 Task: Look for space in Vevey, Switzerland from 9th June, 2023 to 16th June, 2023 for 2 adults in price range Rs.8000 to Rs.16000. Place can be entire place with 2 bedrooms having 2 beds and 1 bathroom. Property type can be house, flat, guest house. Booking option can be shelf check-in. Required host language is English.
Action: Mouse moved to (478, 100)
Screenshot: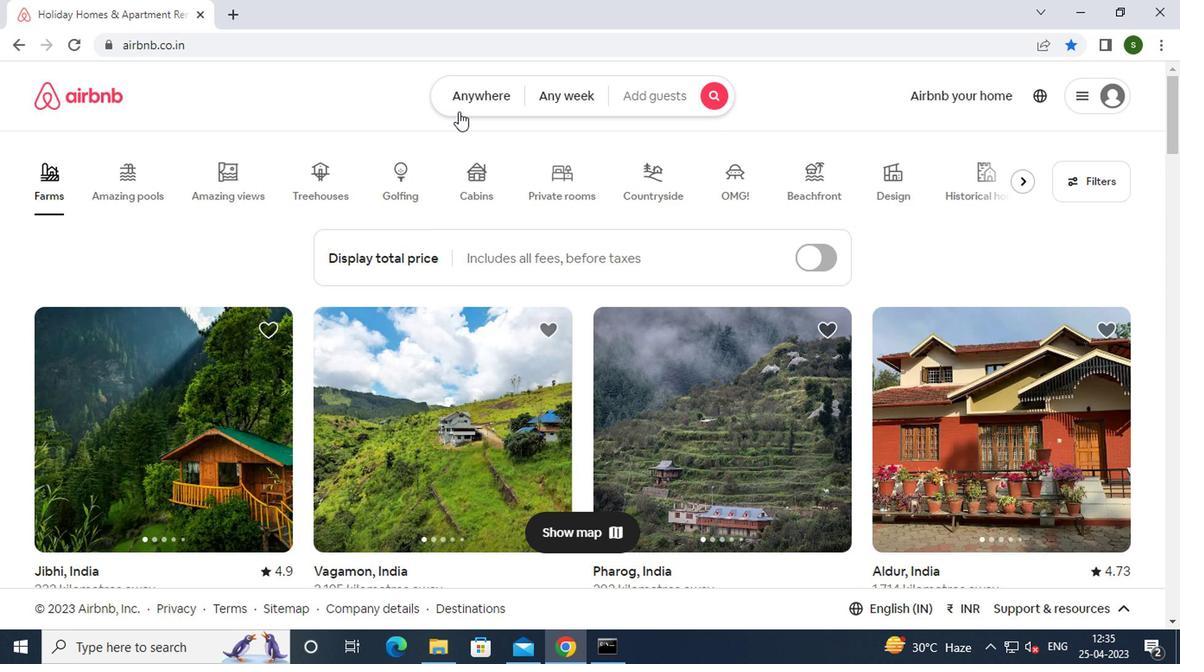 
Action: Mouse pressed left at (478, 100)
Screenshot: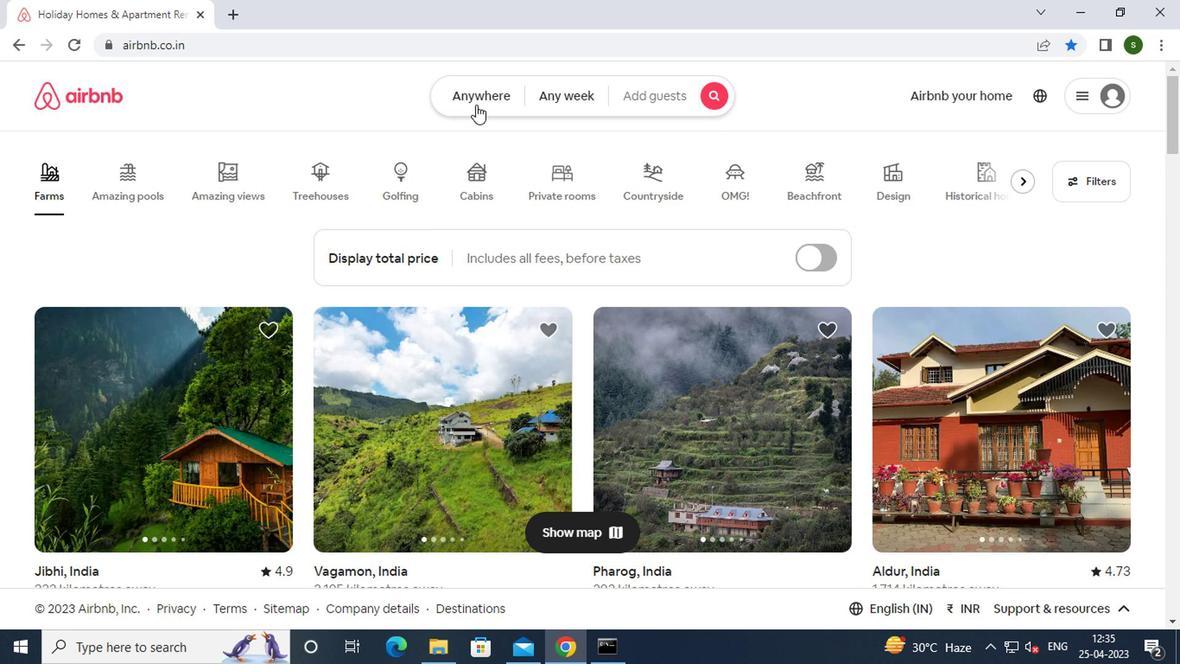 
Action: Mouse moved to (394, 161)
Screenshot: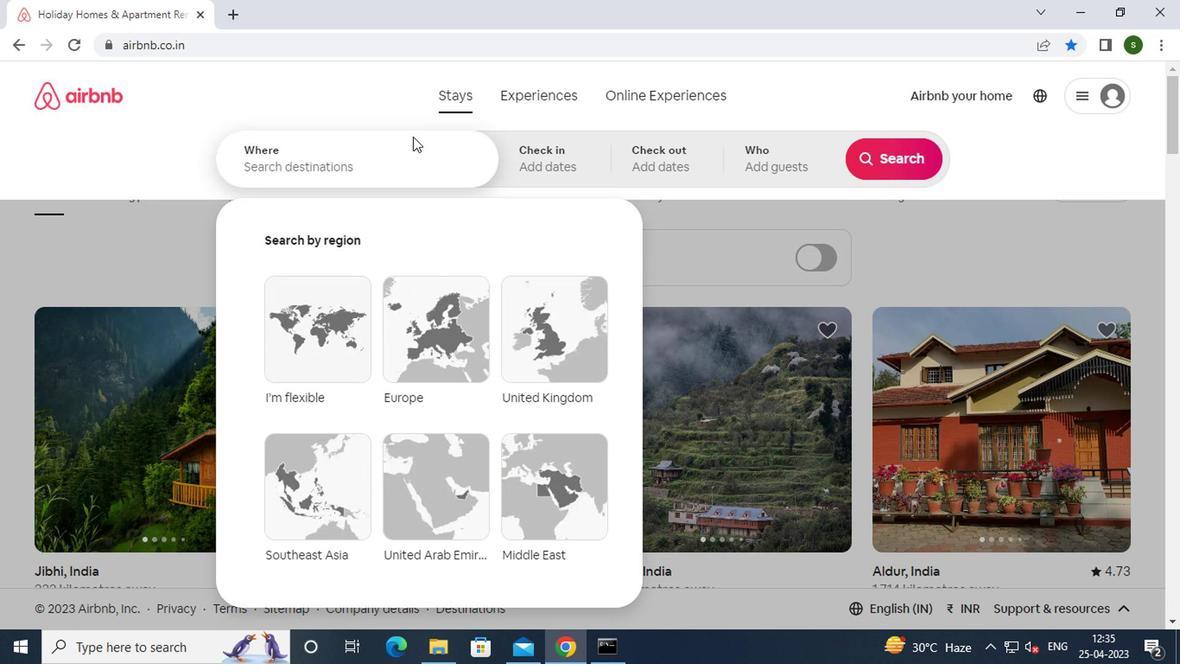 
Action: Mouse pressed left at (394, 161)
Screenshot: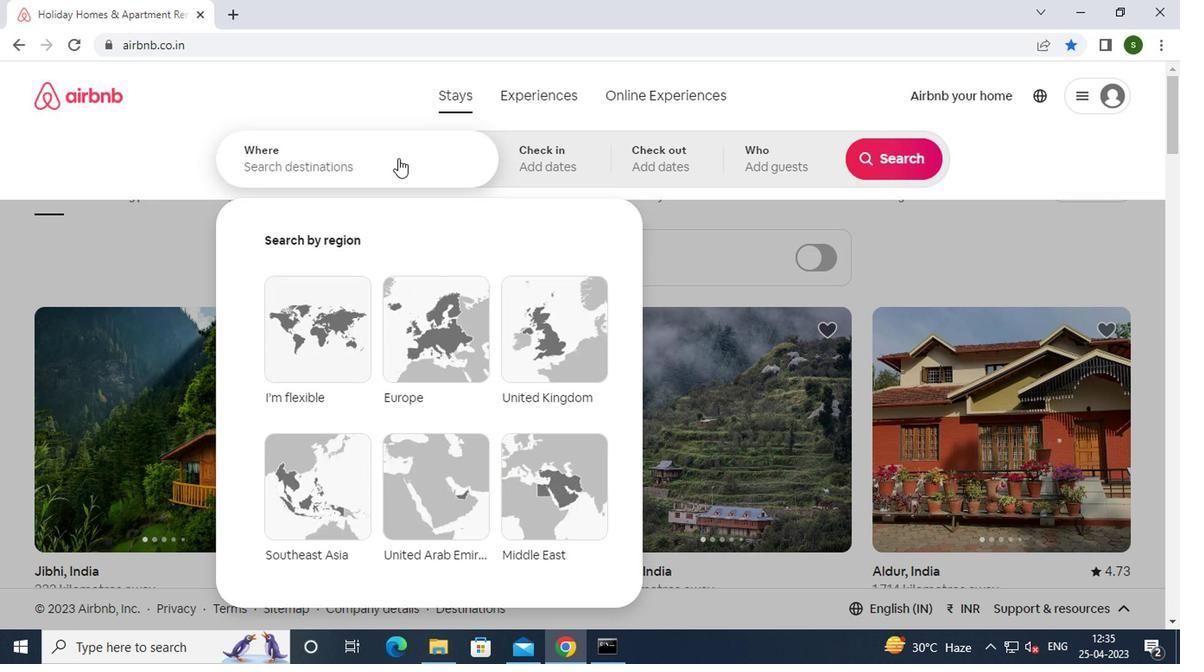 
Action: Key pressed v<Key.caps_lock>evey
Screenshot: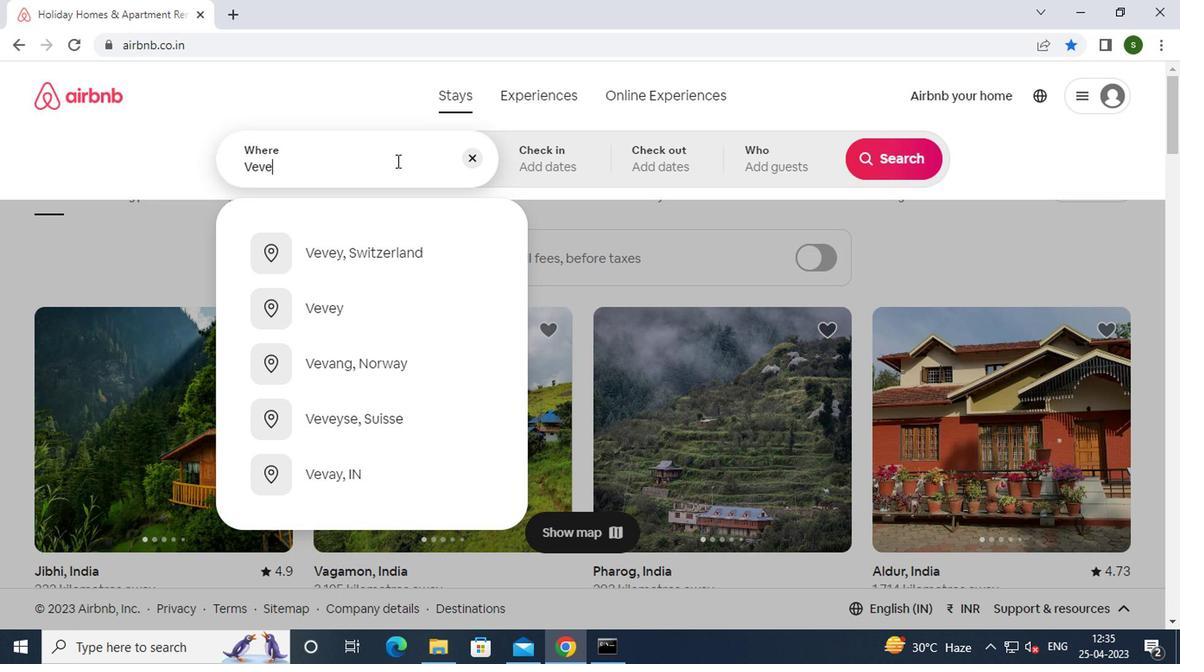 
Action: Mouse moved to (415, 251)
Screenshot: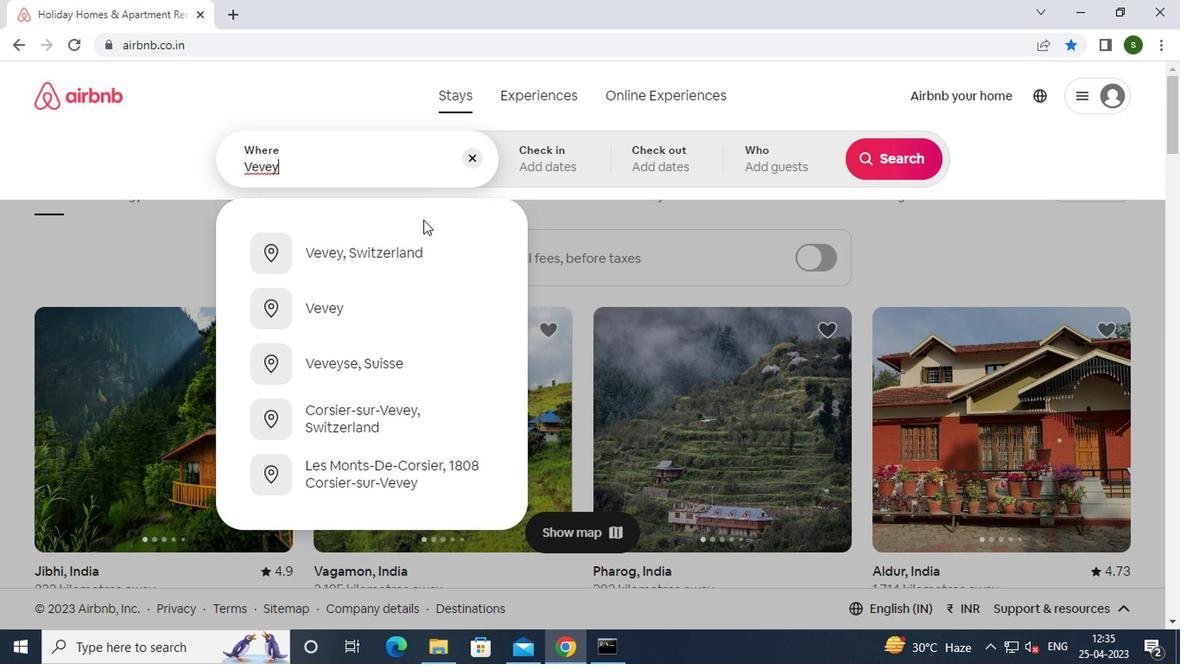 
Action: Mouse pressed left at (415, 251)
Screenshot: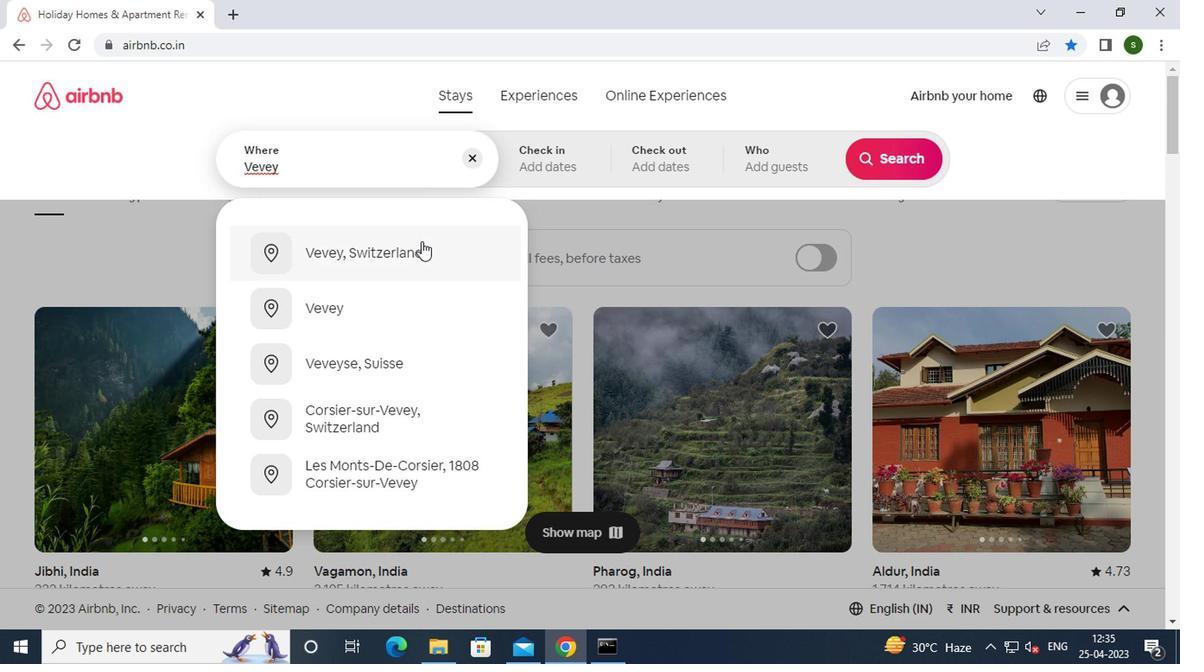 
Action: Mouse moved to (878, 302)
Screenshot: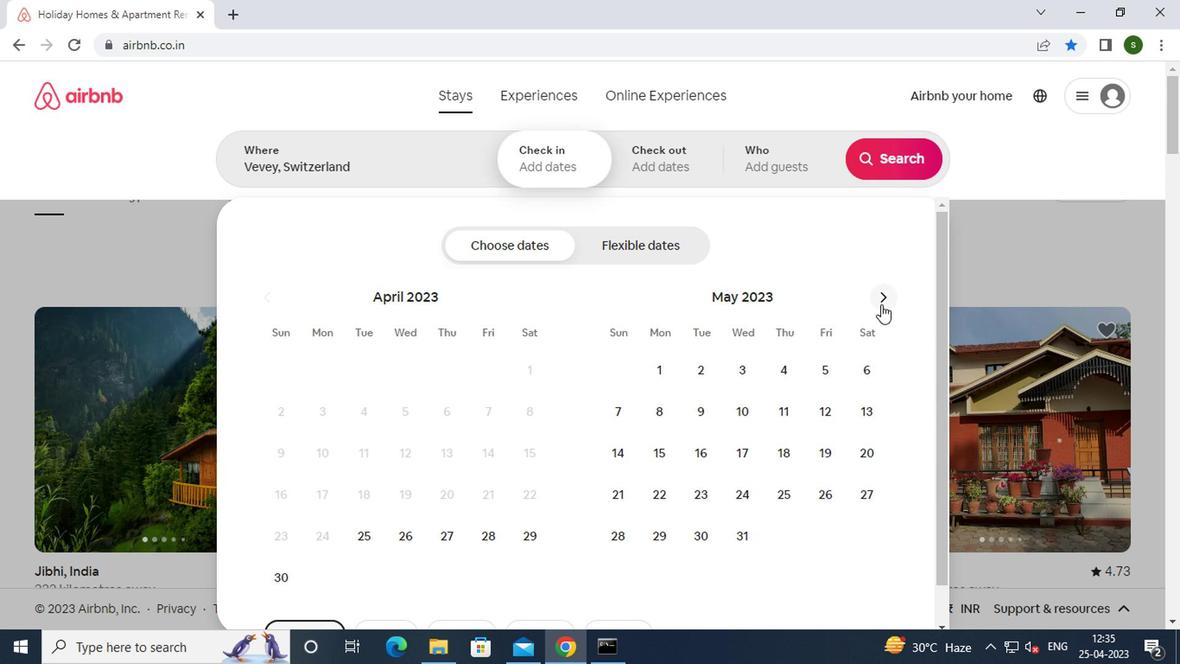 
Action: Mouse pressed left at (878, 302)
Screenshot: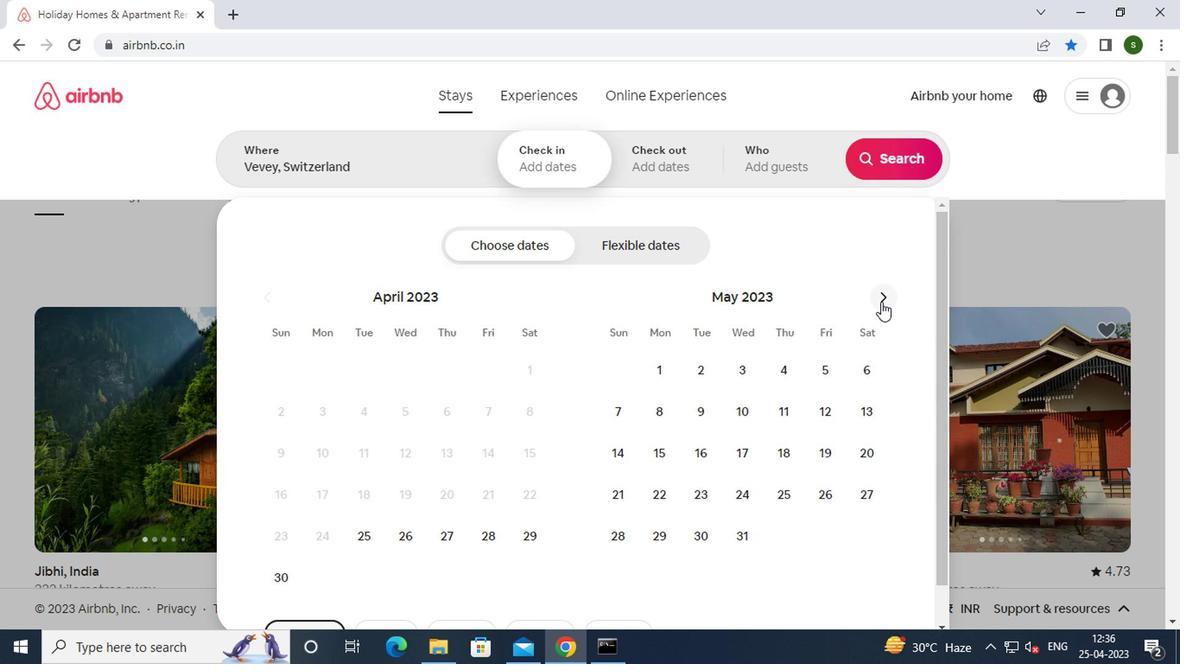 
Action: Mouse moved to (820, 424)
Screenshot: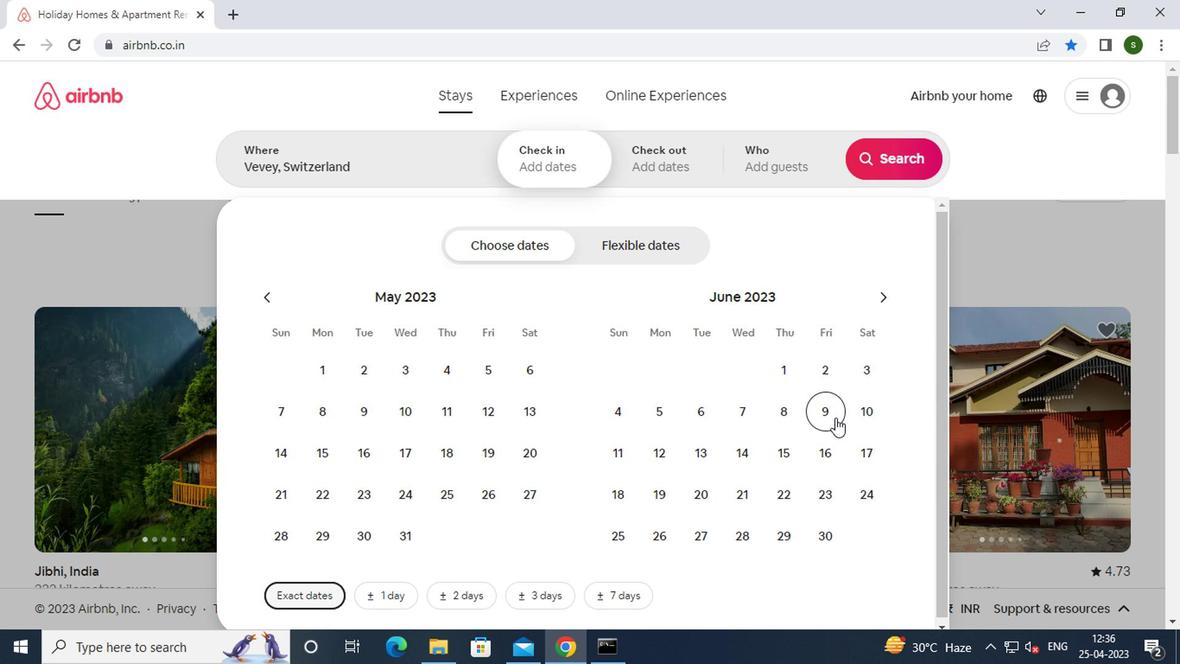 
Action: Mouse pressed left at (820, 424)
Screenshot: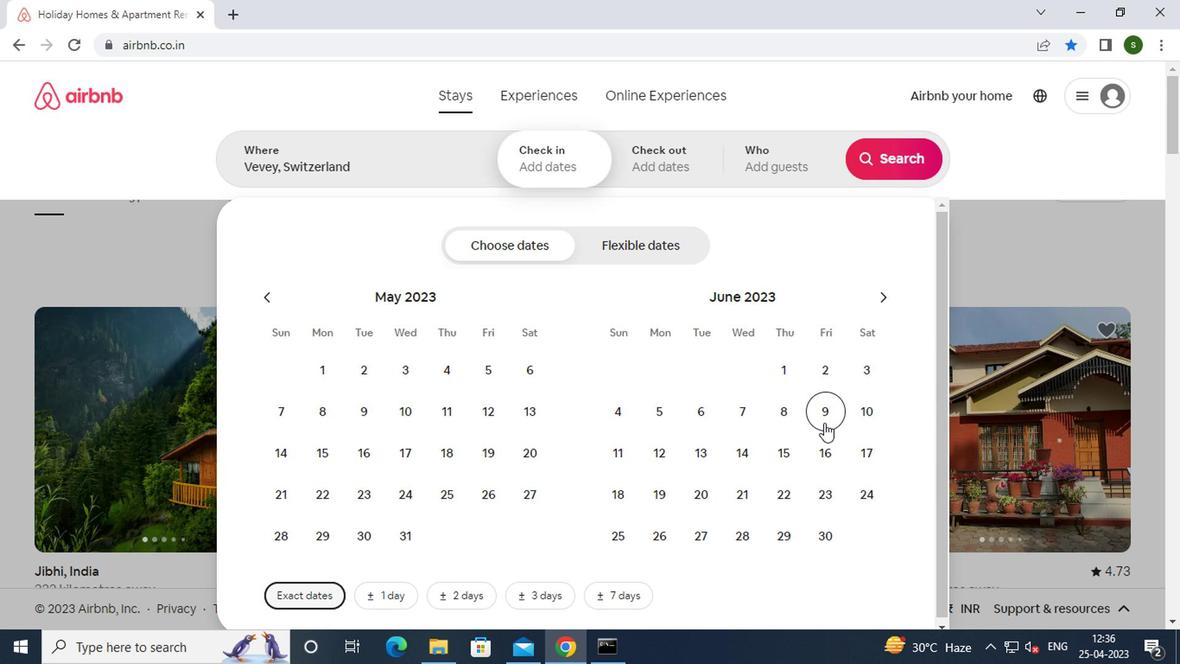 
Action: Mouse moved to (820, 442)
Screenshot: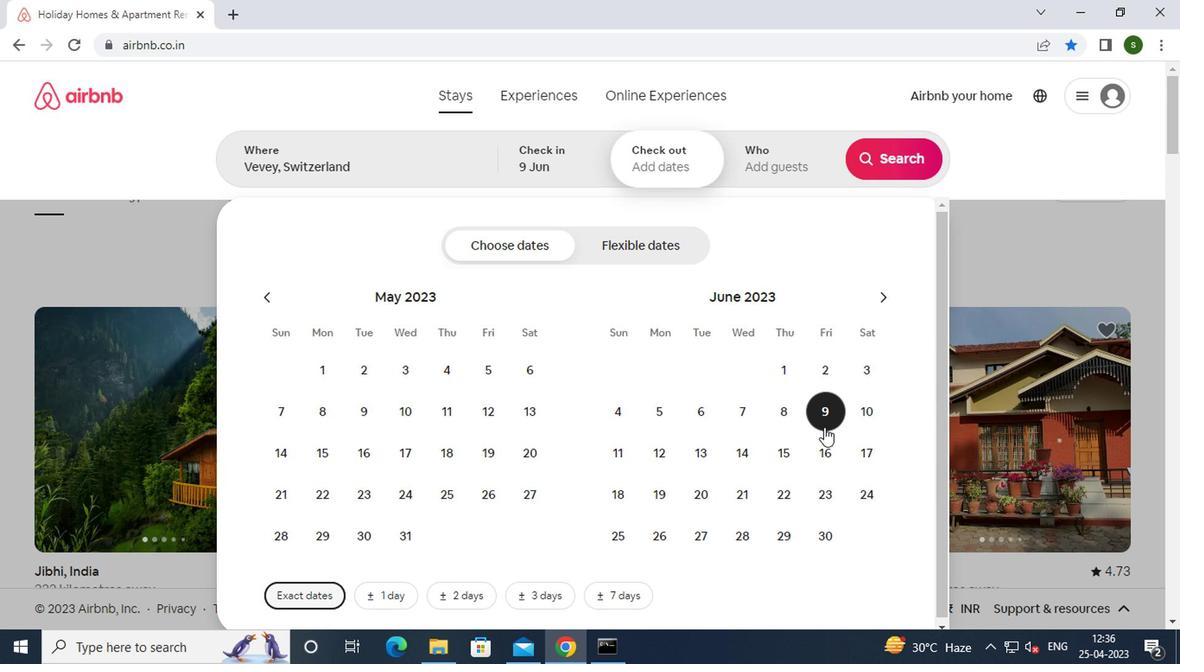 
Action: Mouse pressed left at (820, 442)
Screenshot: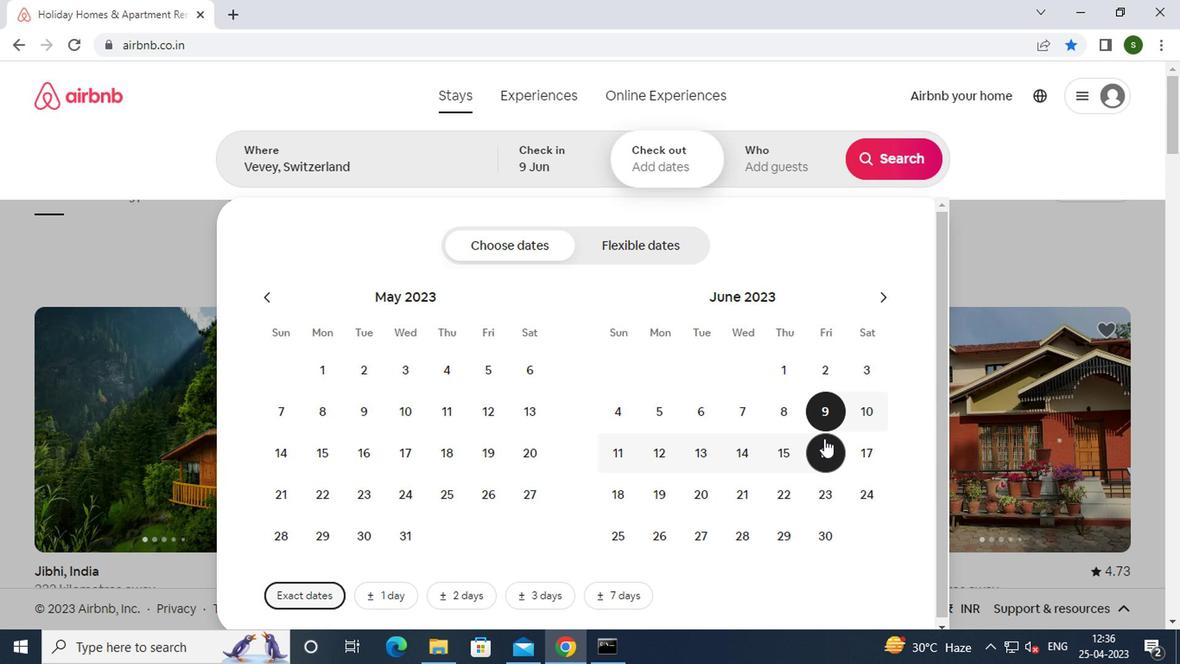 
Action: Mouse moved to (764, 146)
Screenshot: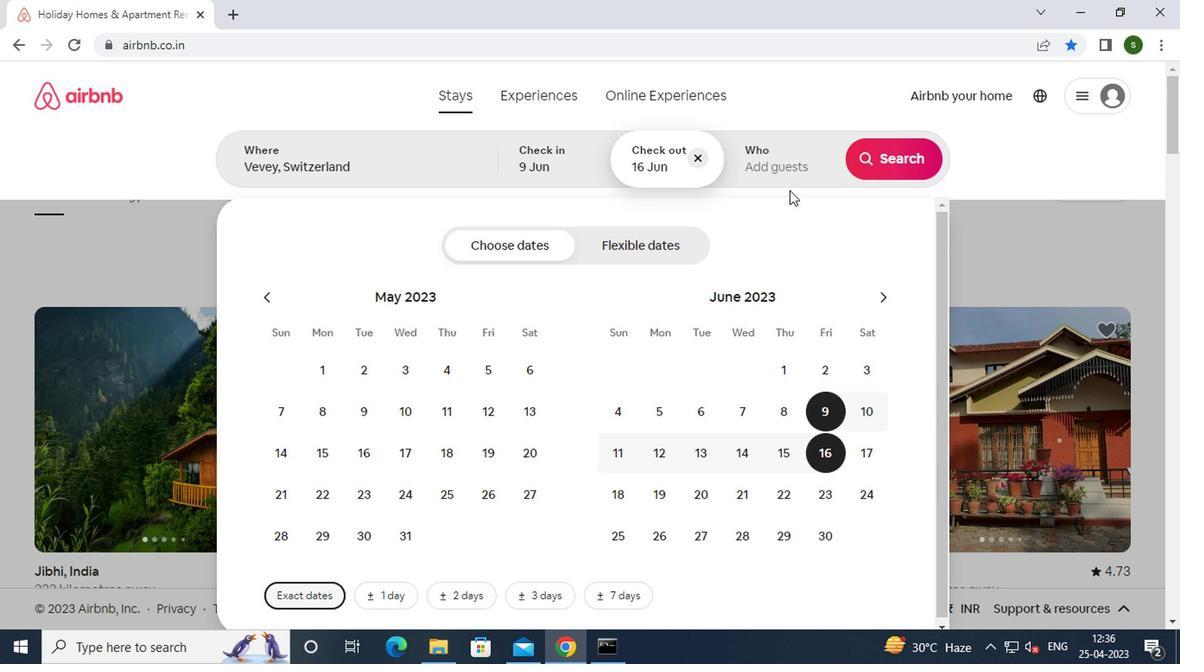 
Action: Mouse pressed left at (764, 146)
Screenshot: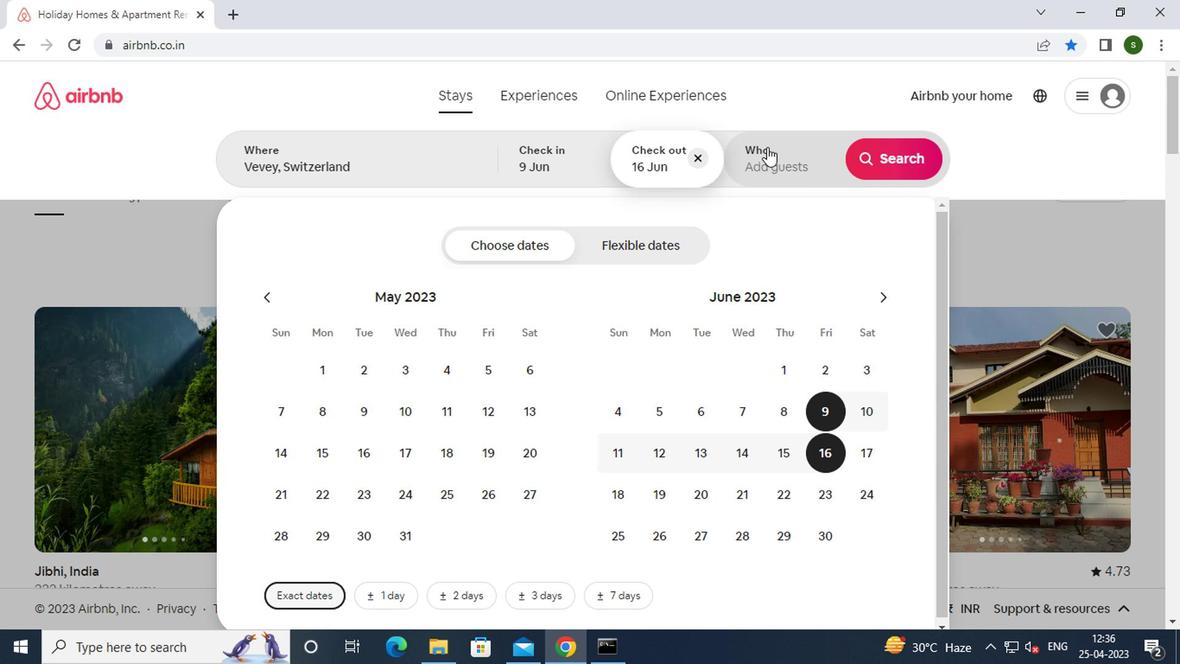 
Action: Mouse moved to (890, 254)
Screenshot: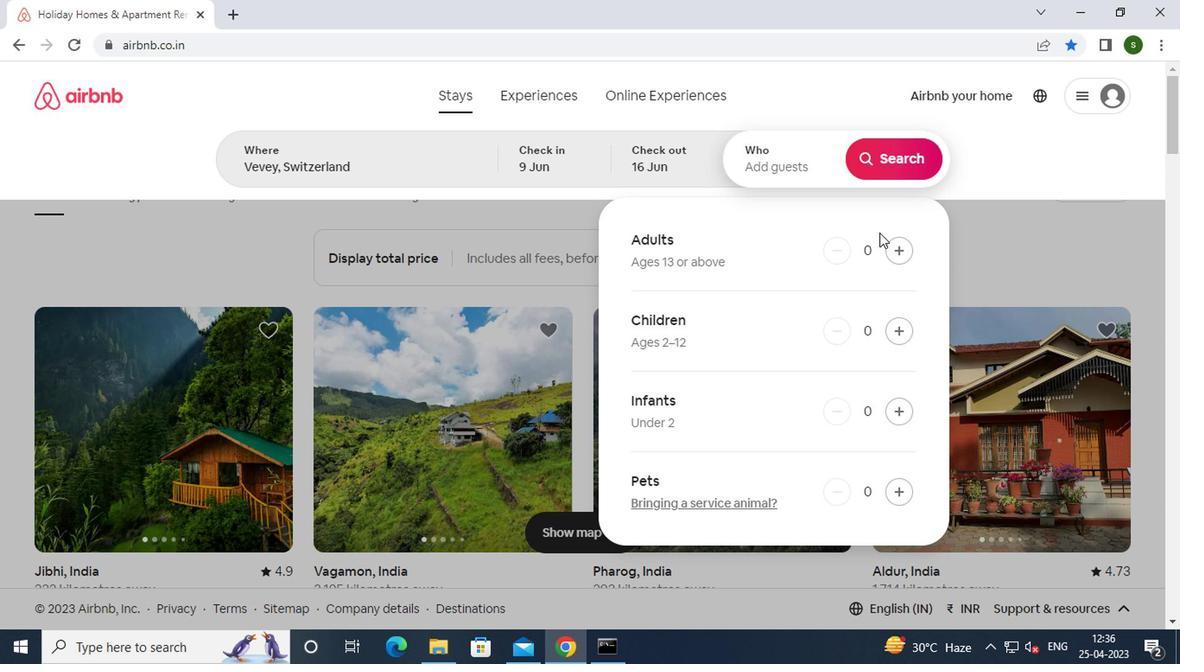 
Action: Mouse pressed left at (890, 254)
Screenshot: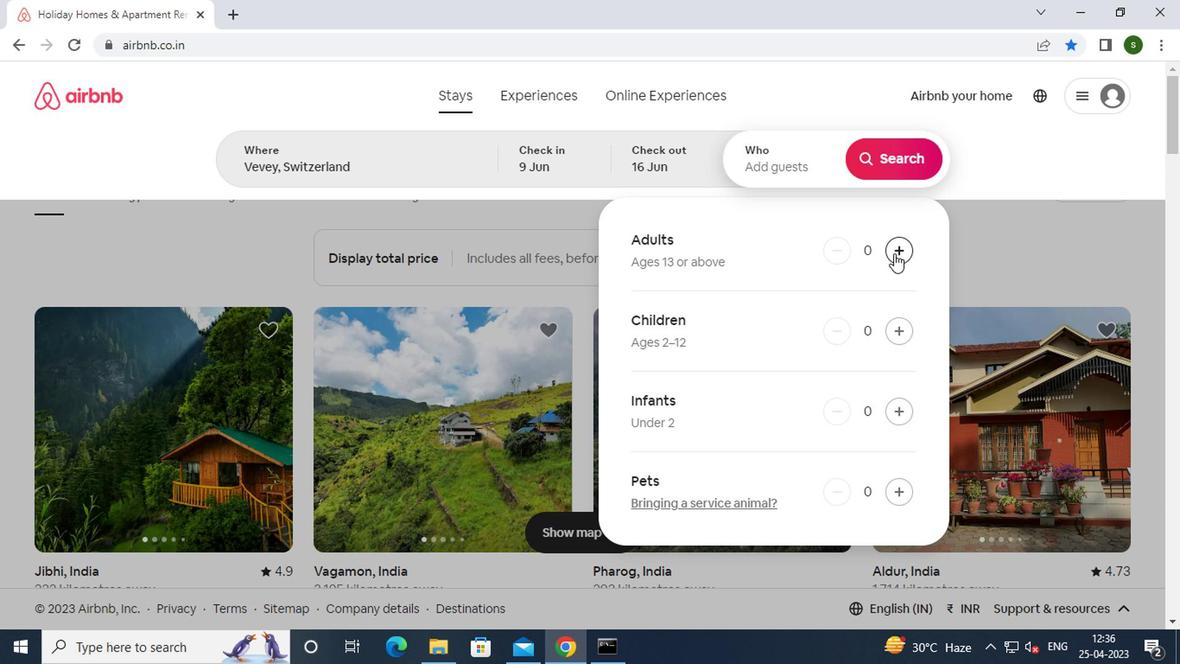 
Action: Mouse pressed left at (890, 254)
Screenshot: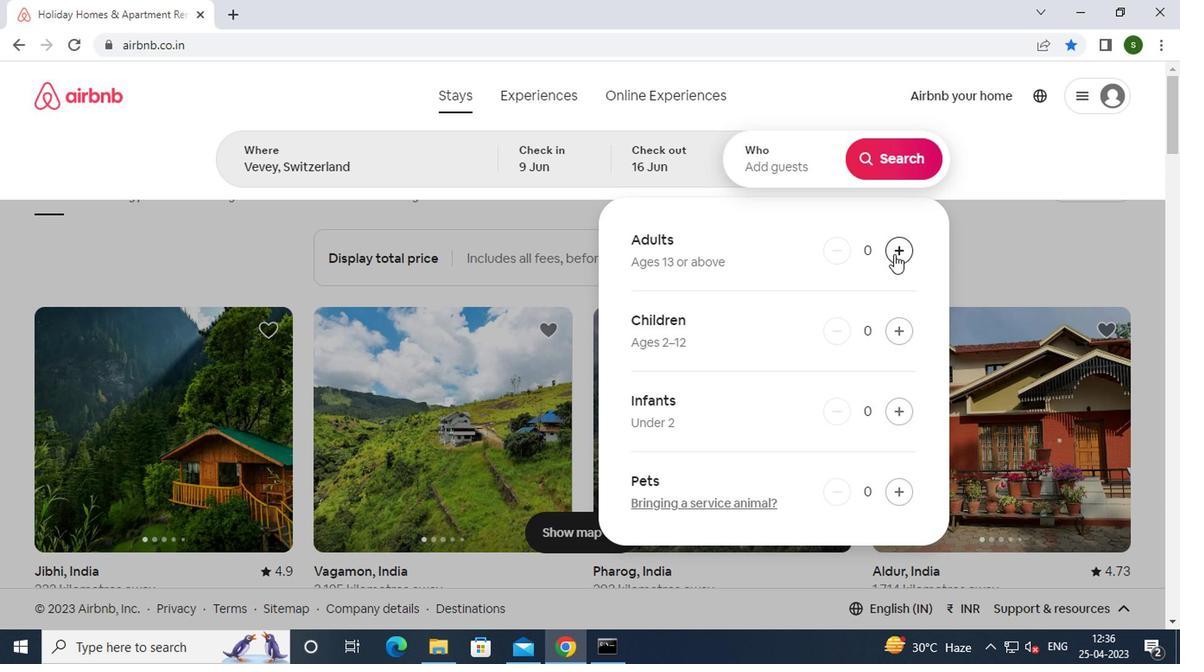 
Action: Mouse moved to (889, 156)
Screenshot: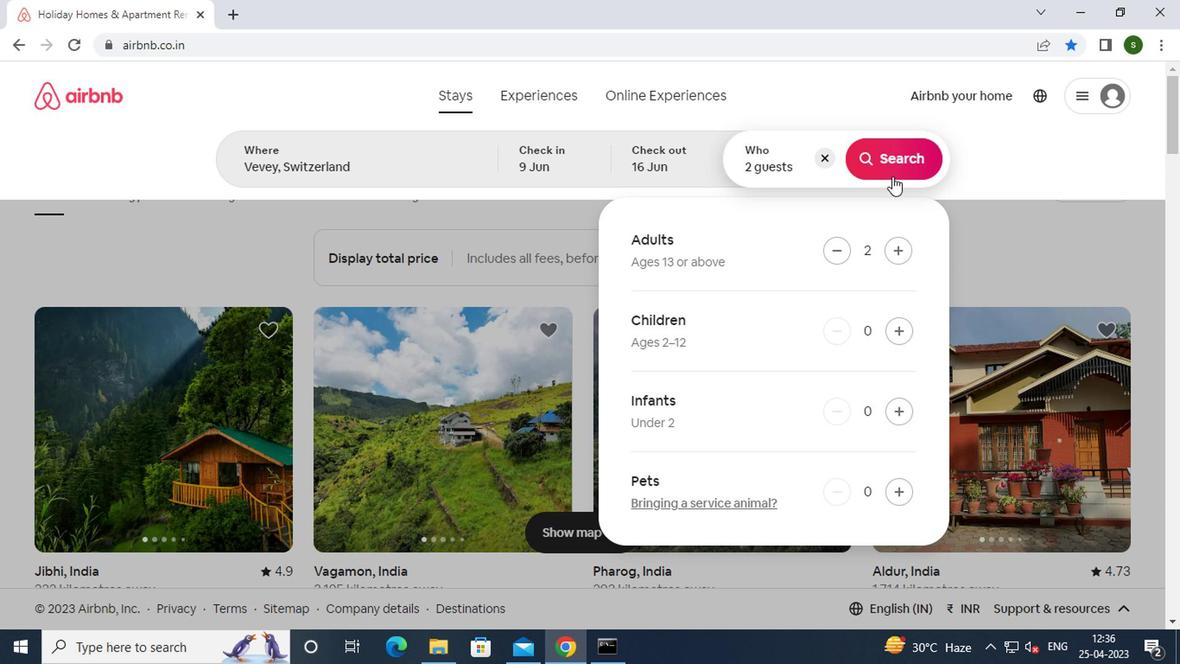 
Action: Mouse pressed left at (889, 156)
Screenshot: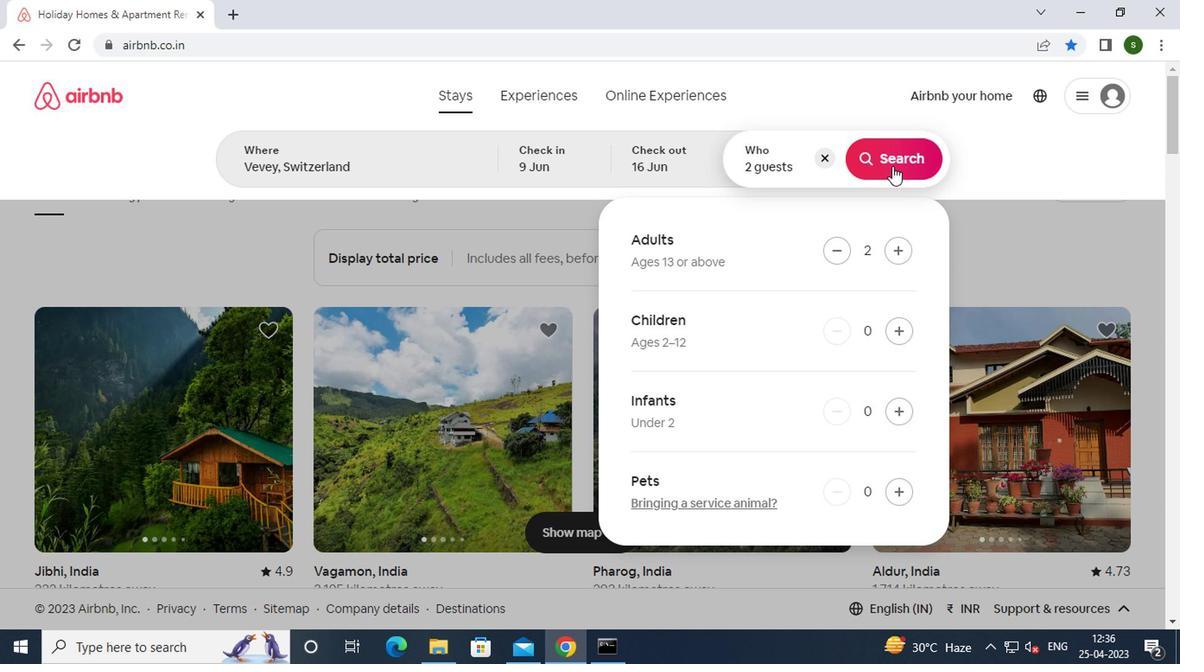 
Action: Mouse moved to (1068, 159)
Screenshot: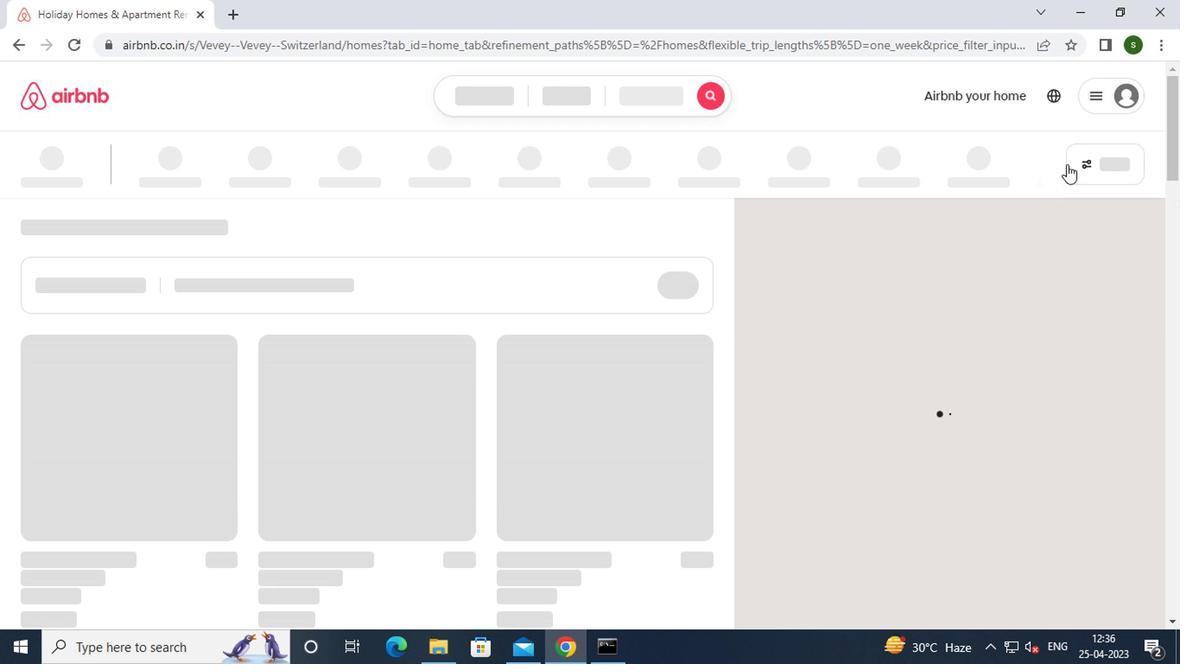 
Action: Mouse pressed left at (1068, 159)
Screenshot: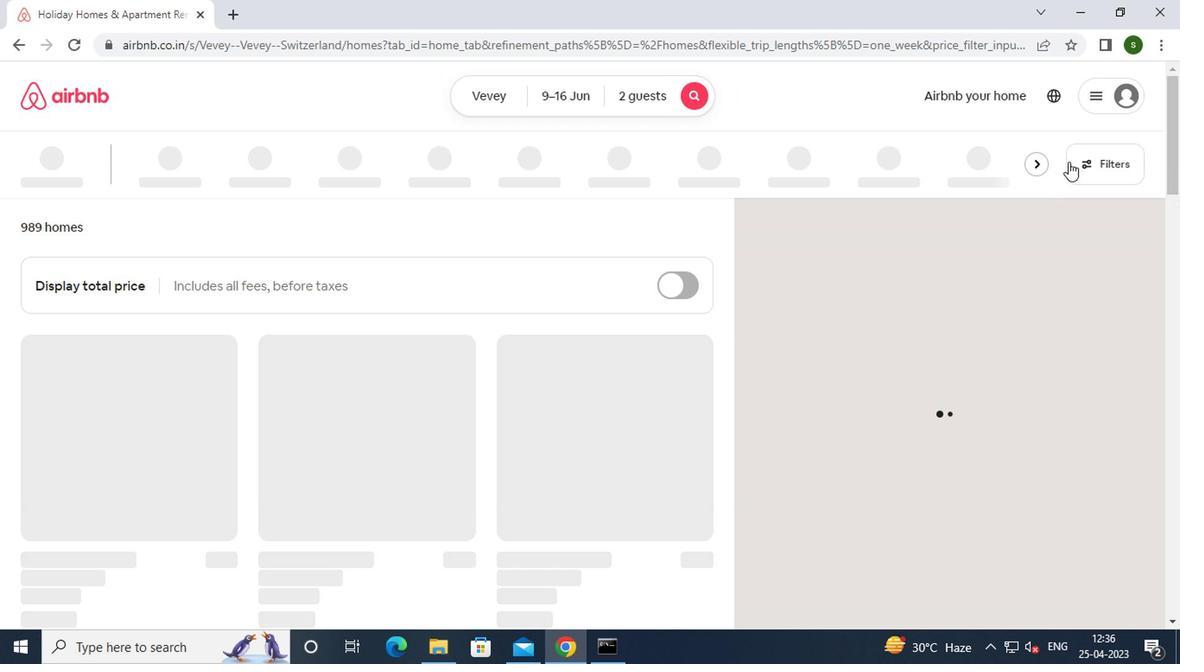 
Action: Mouse moved to (400, 453)
Screenshot: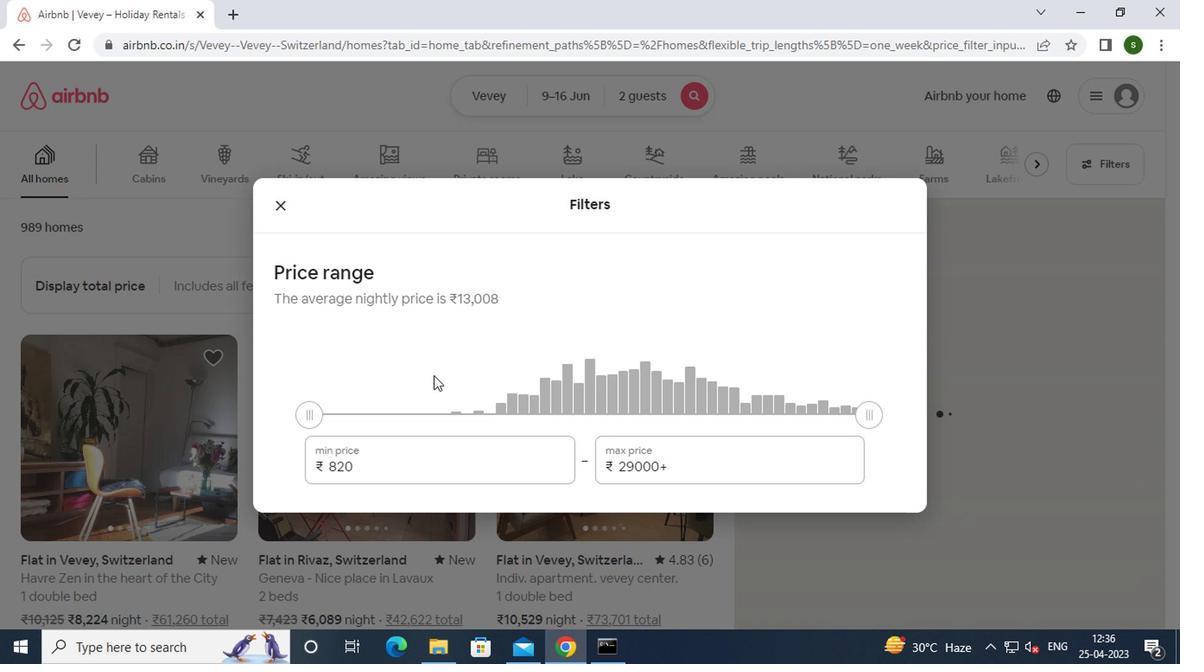 
Action: Mouse pressed left at (400, 453)
Screenshot: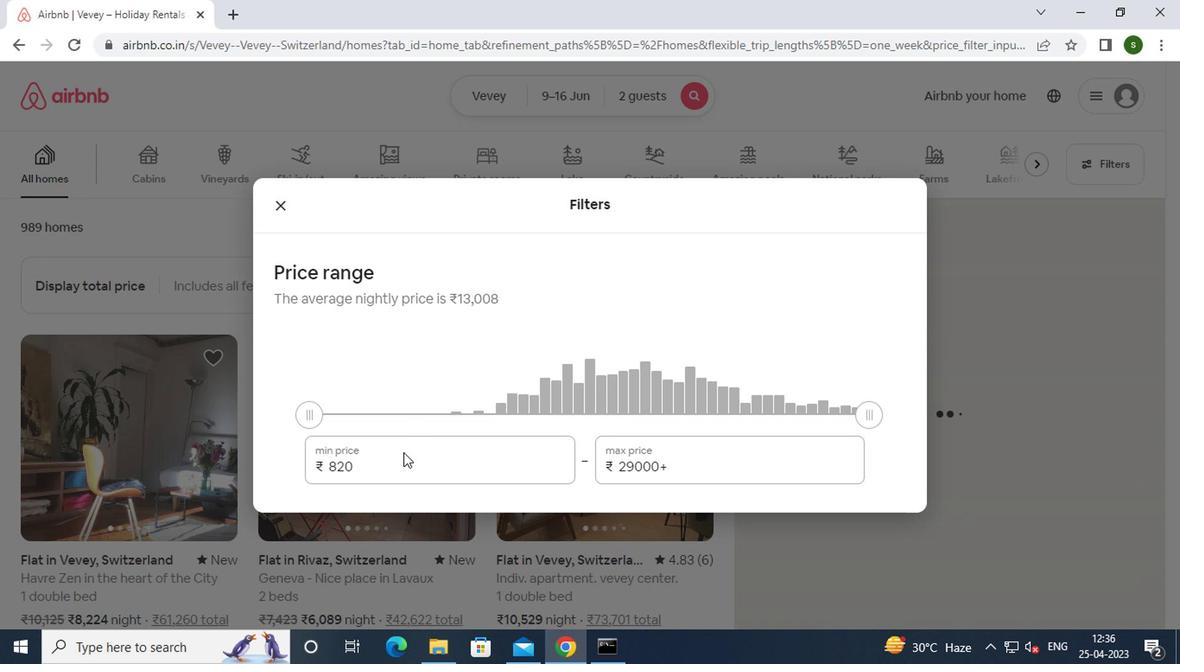 
Action: Mouse moved to (400, 390)
Screenshot: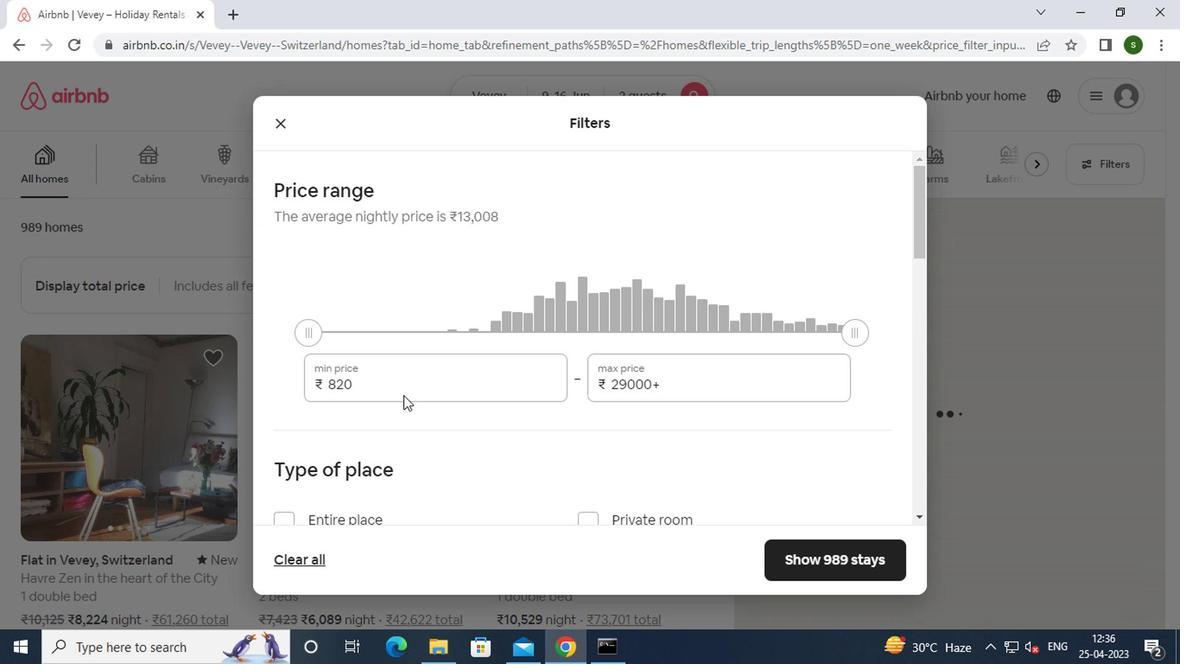 
Action: Mouse pressed left at (400, 390)
Screenshot: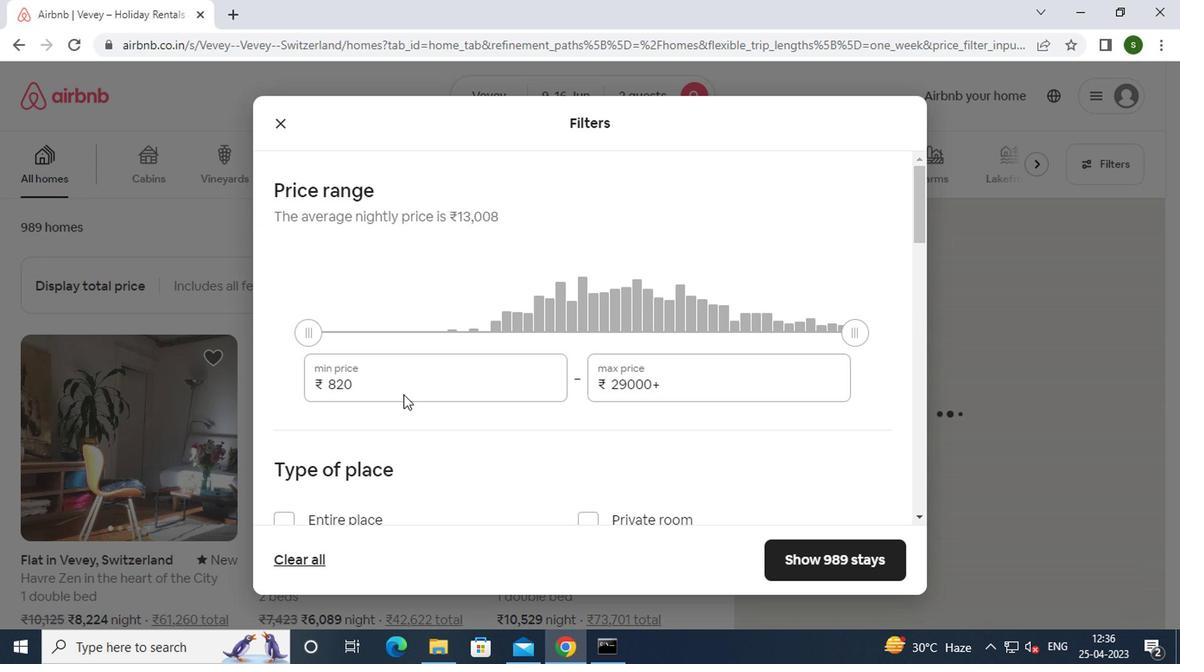 
Action: Key pressed <Key.backspace><Key.backspace><Key.backspace><Key.backspace><Key.backspace>8000
Screenshot: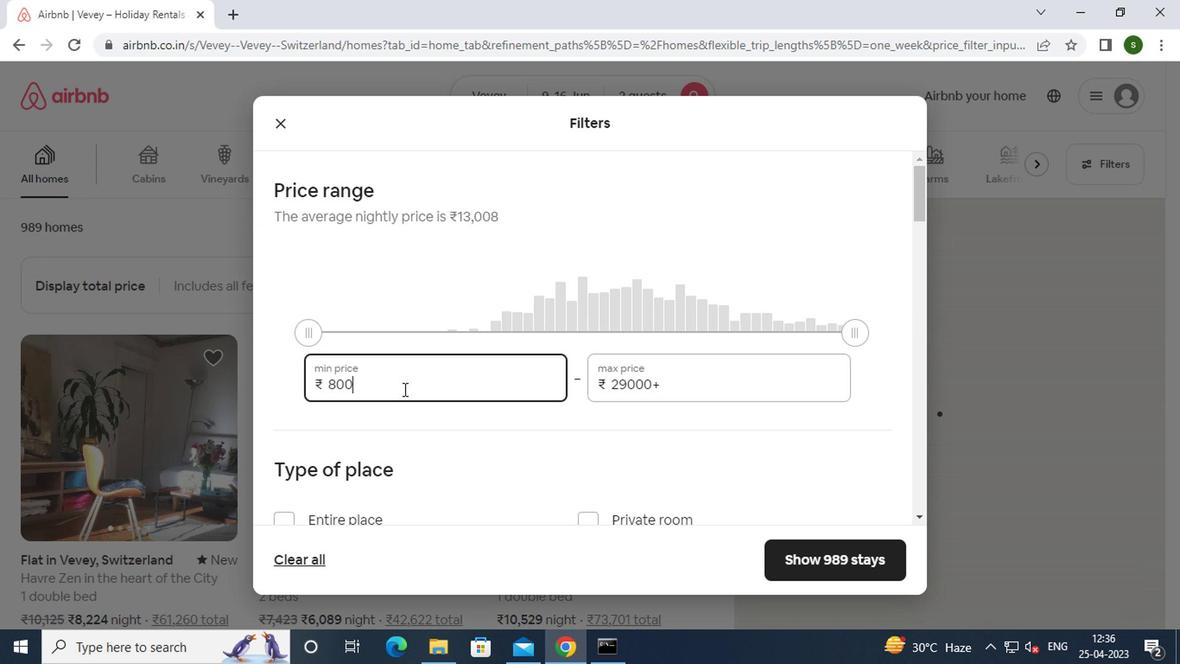 
Action: Mouse moved to (674, 390)
Screenshot: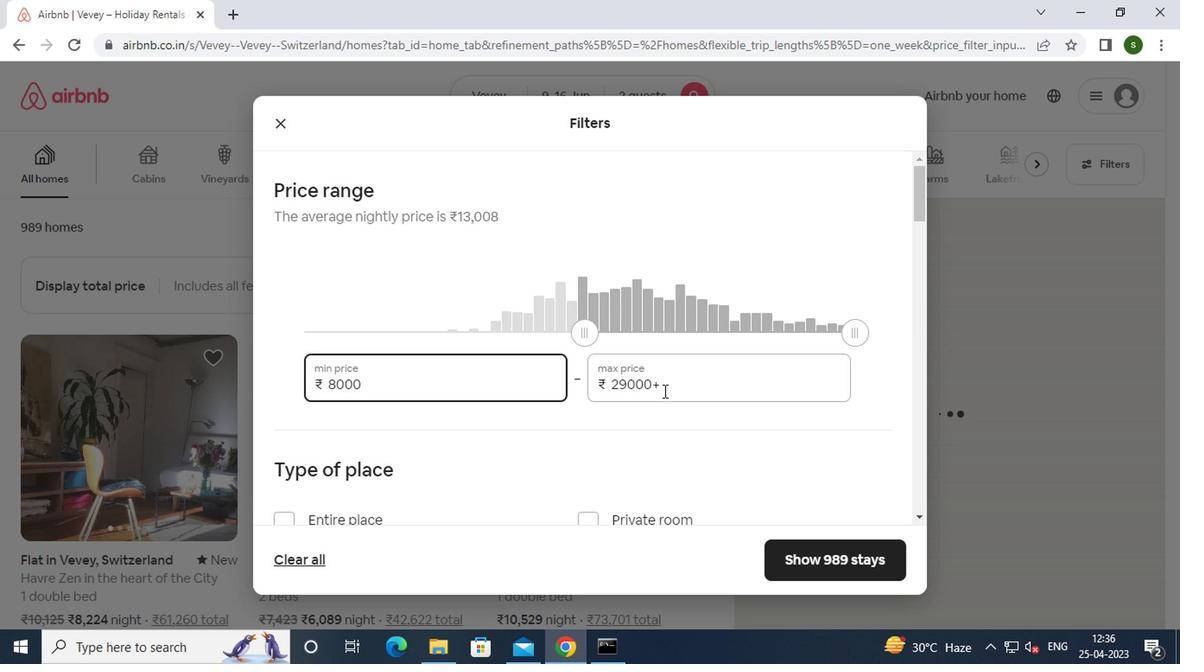 
Action: Mouse pressed left at (674, 390)
Screenshot: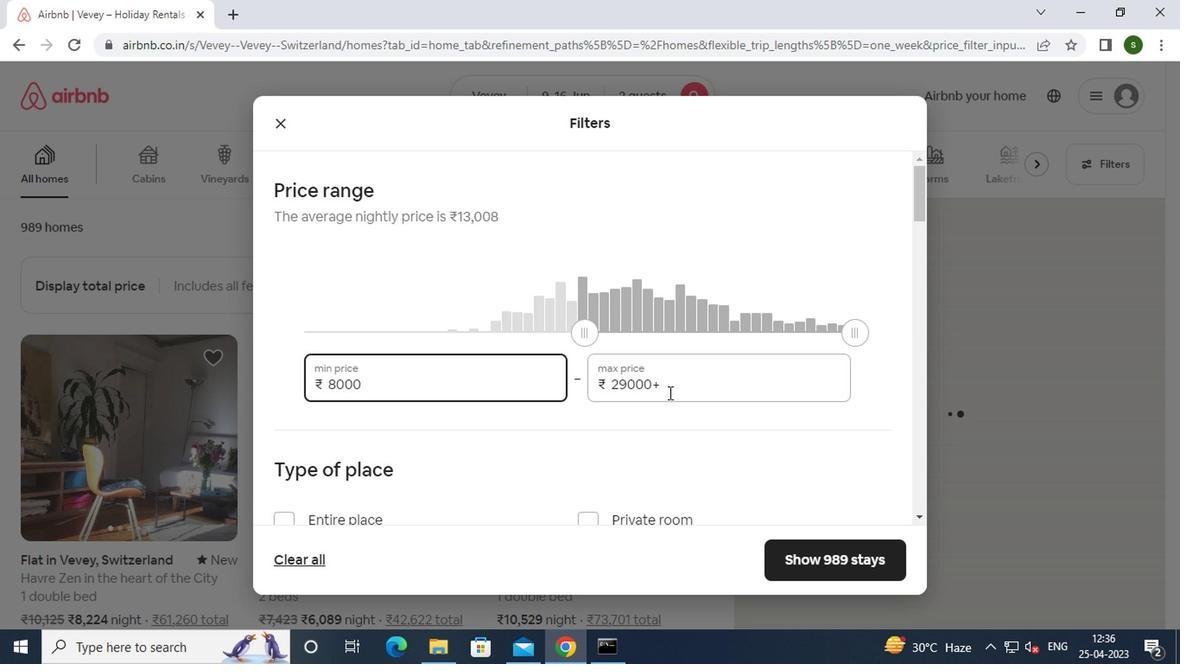 
Action: Mouse moved to (674, 390)
Screenshot: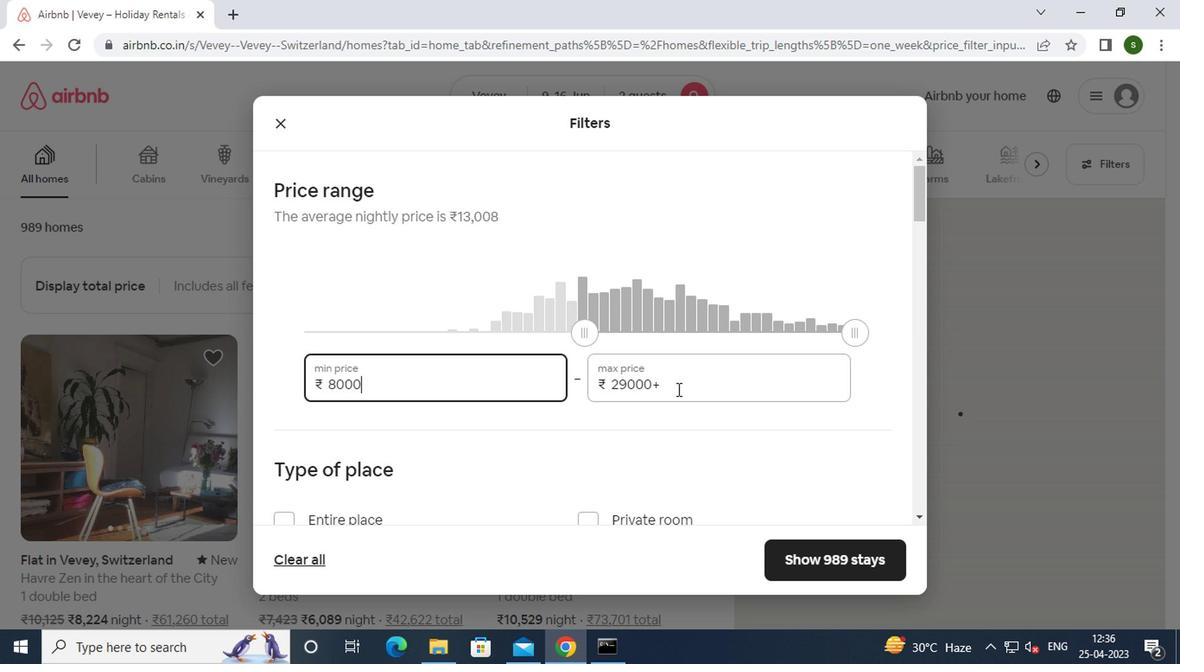 
Action: Key pressed <Key.backspace><Key.backspace><Key.backspace><Key.backspace><Key.backspace><Key.backspace><Key.backspace><Key.backspace><Key.backspace><Key.backspace><Key.backspace><Key.backspace><Key.backspace>16000
Screenshot: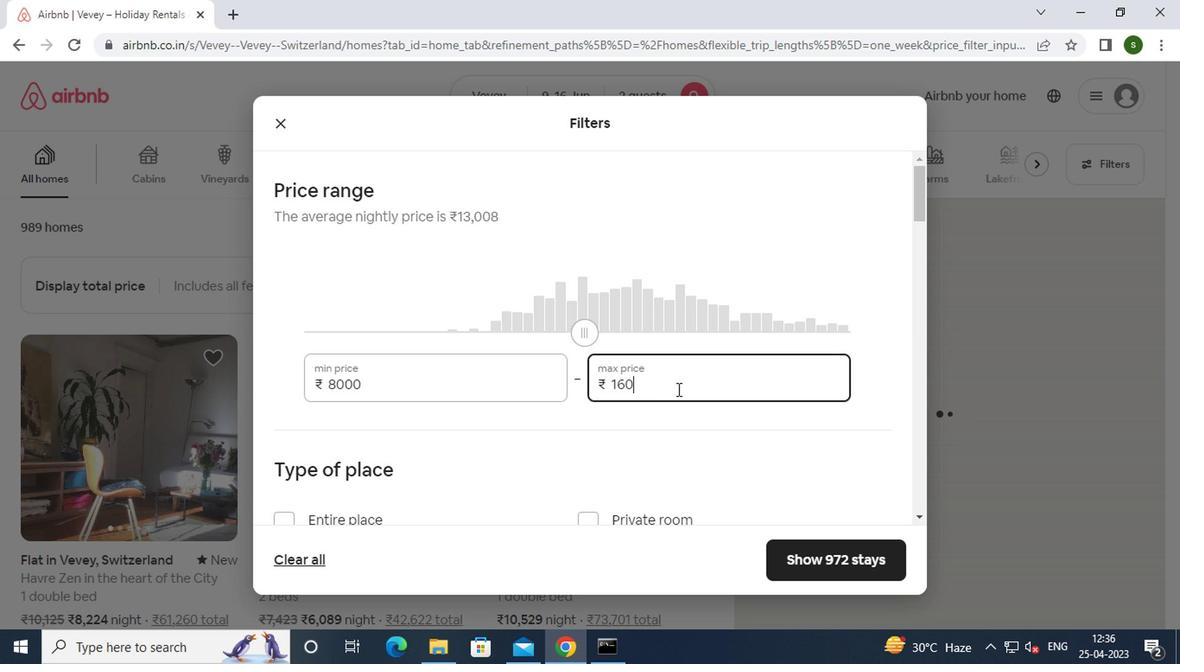 
Action: Mouse moved to (533, 355)
Screenshot: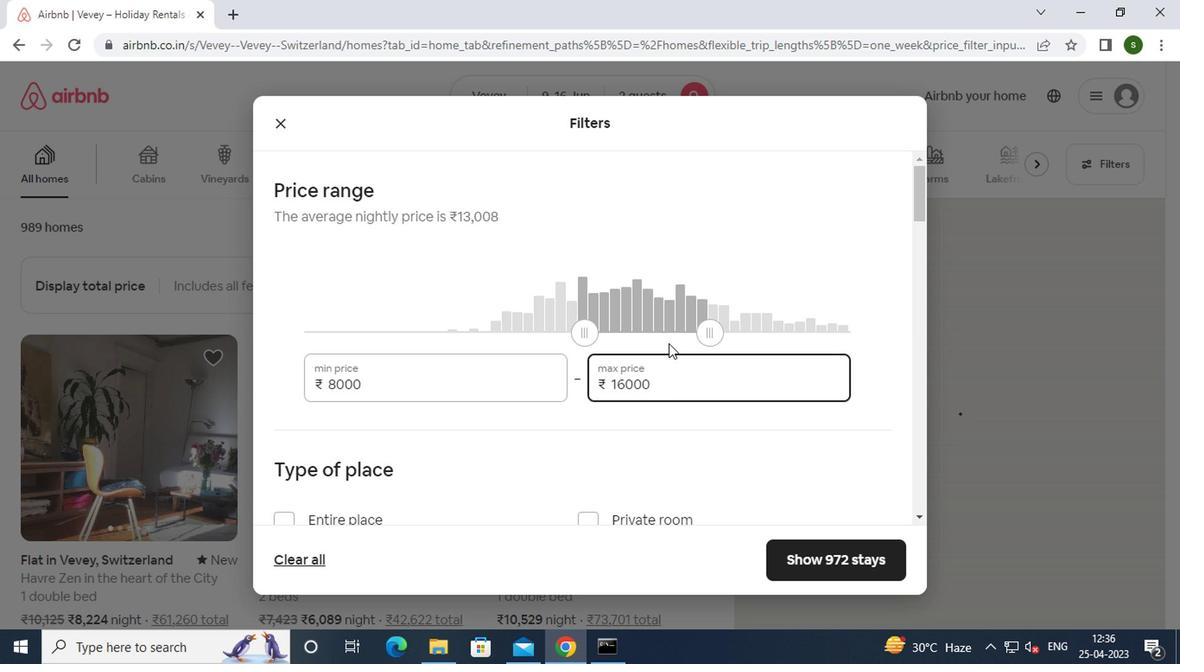 
Action: Mouse scrolled (533, 354) with delta (0, 0)
Screenshot: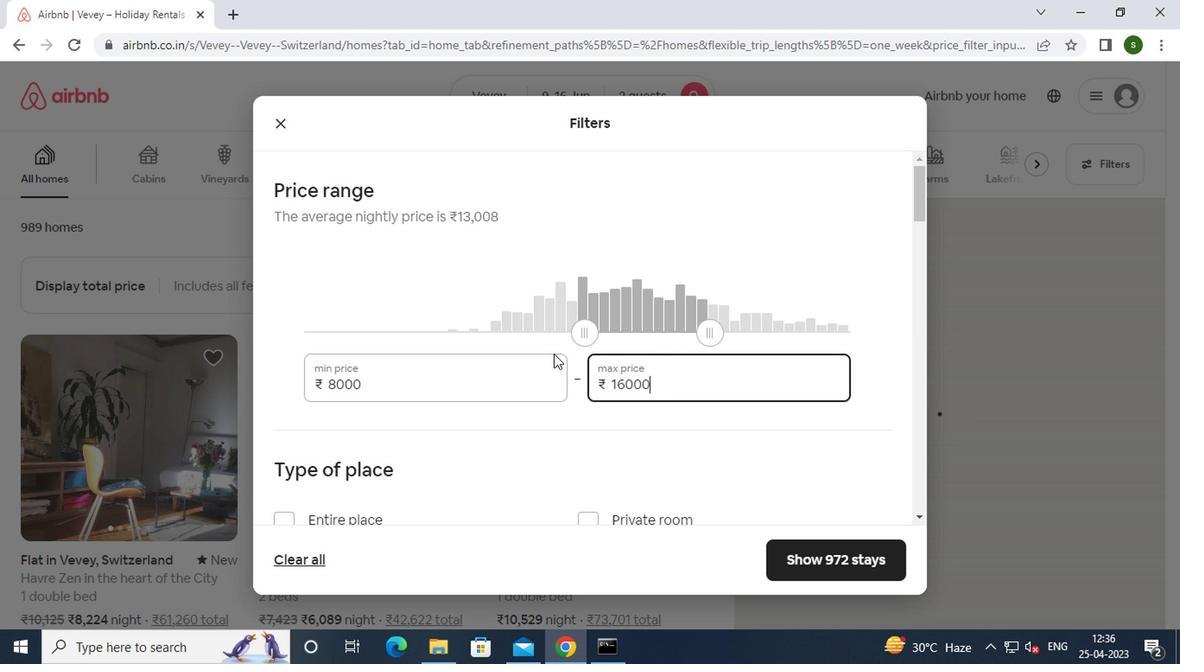 
Action: Mouse scrolled (533, 354) with delta (0, 0)
Screenshot: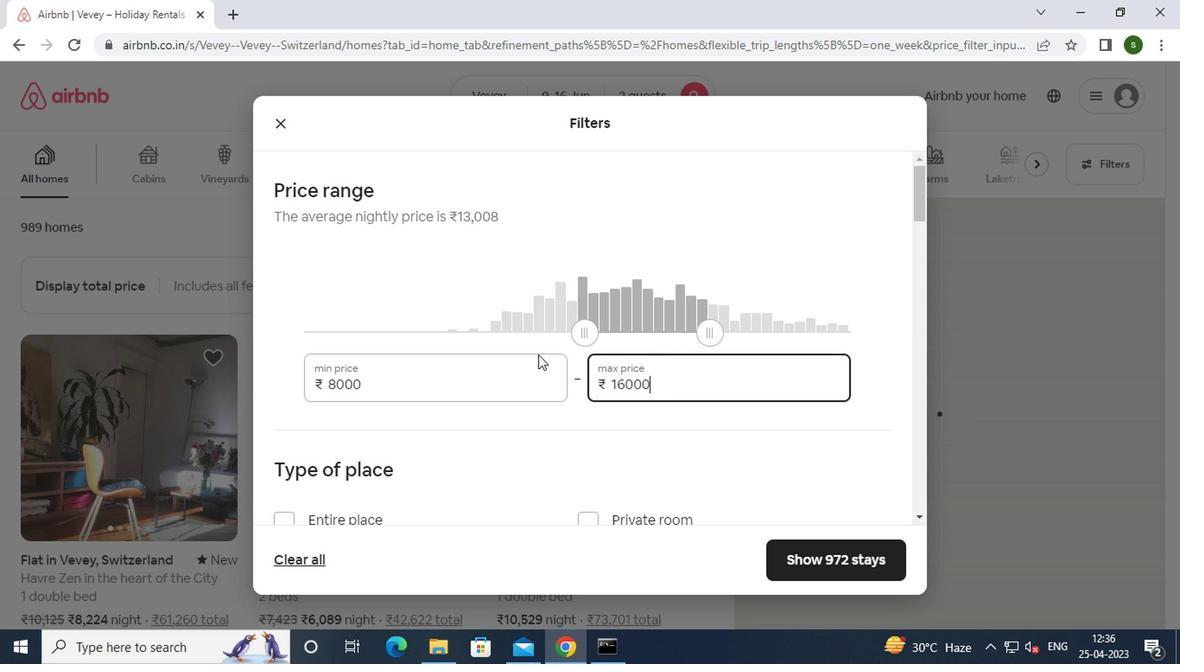 
Action: Mouse moved to (355, 359)
Screenshot: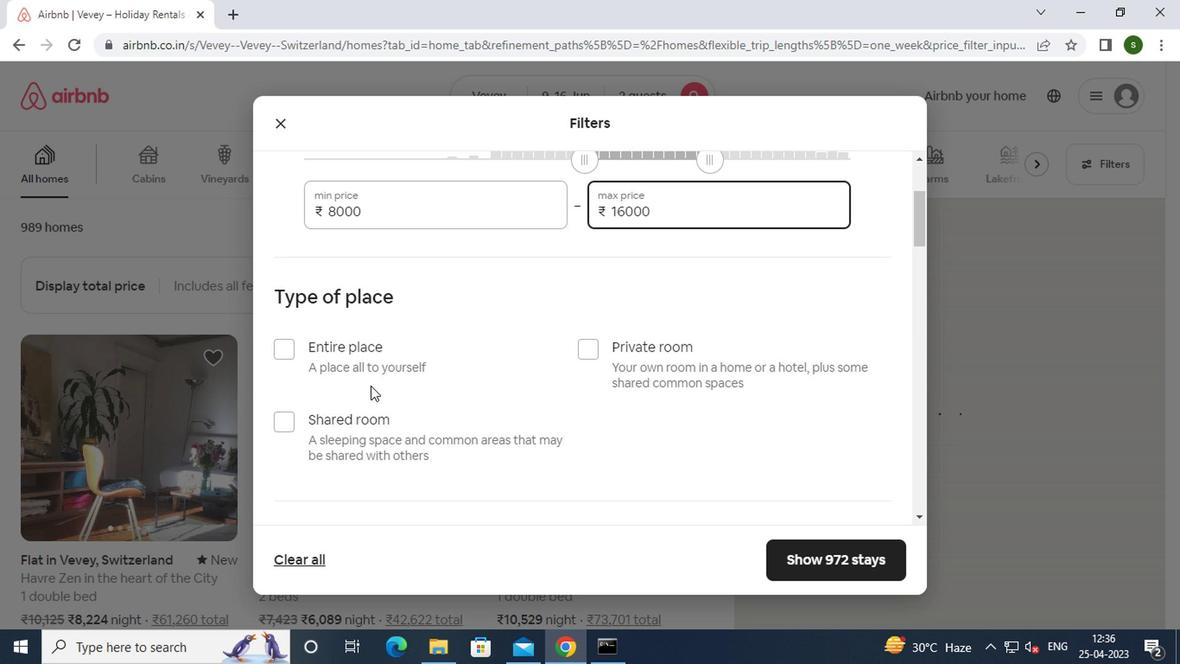 
Action: Mouse pressed left at (355, 359)
Screenshot: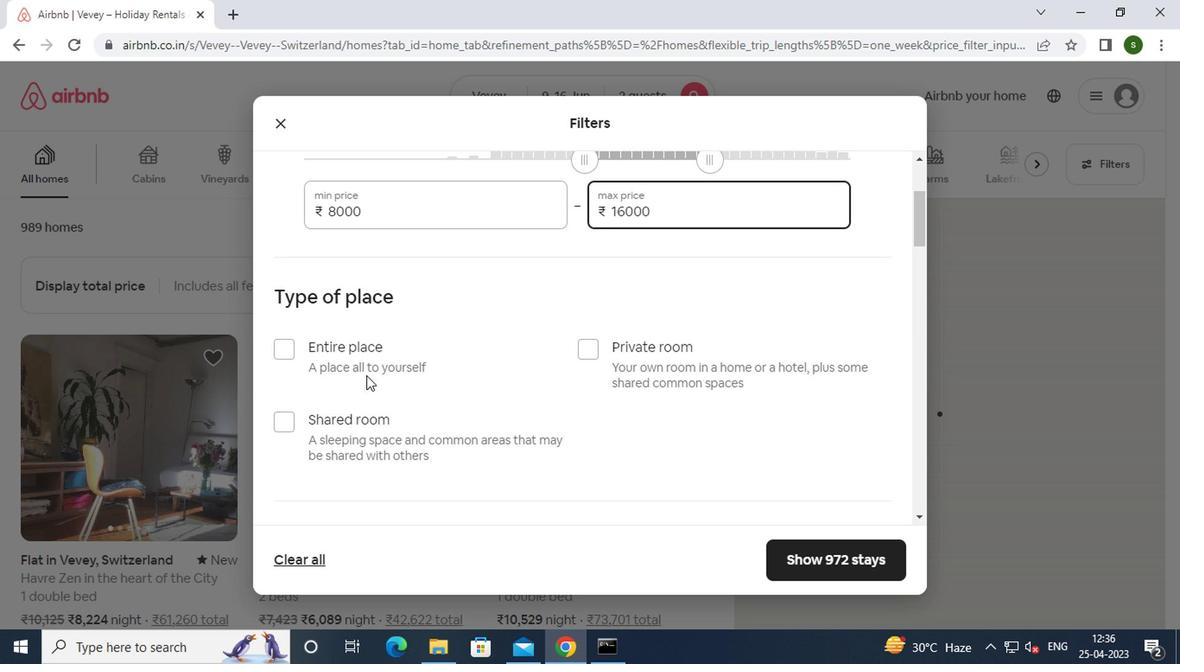 
Action: Mouse moved to (533, 355)
Screenshot: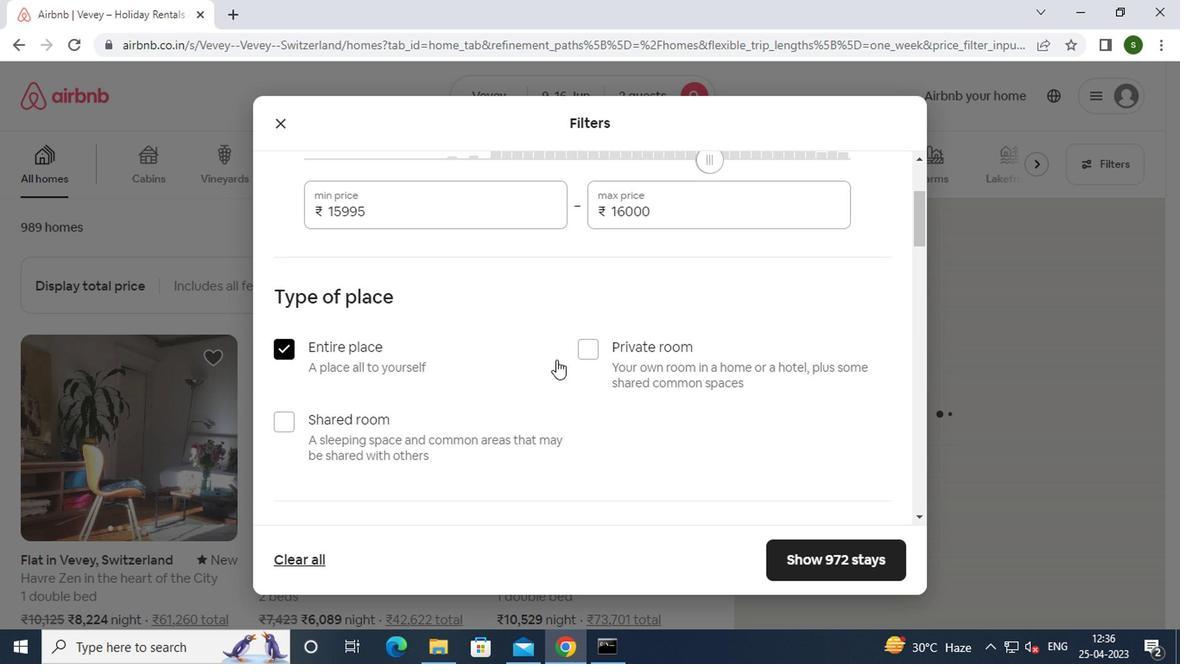 
Action: Mouse scrolled (533, 354) with delta (0, 0)
Screenshot: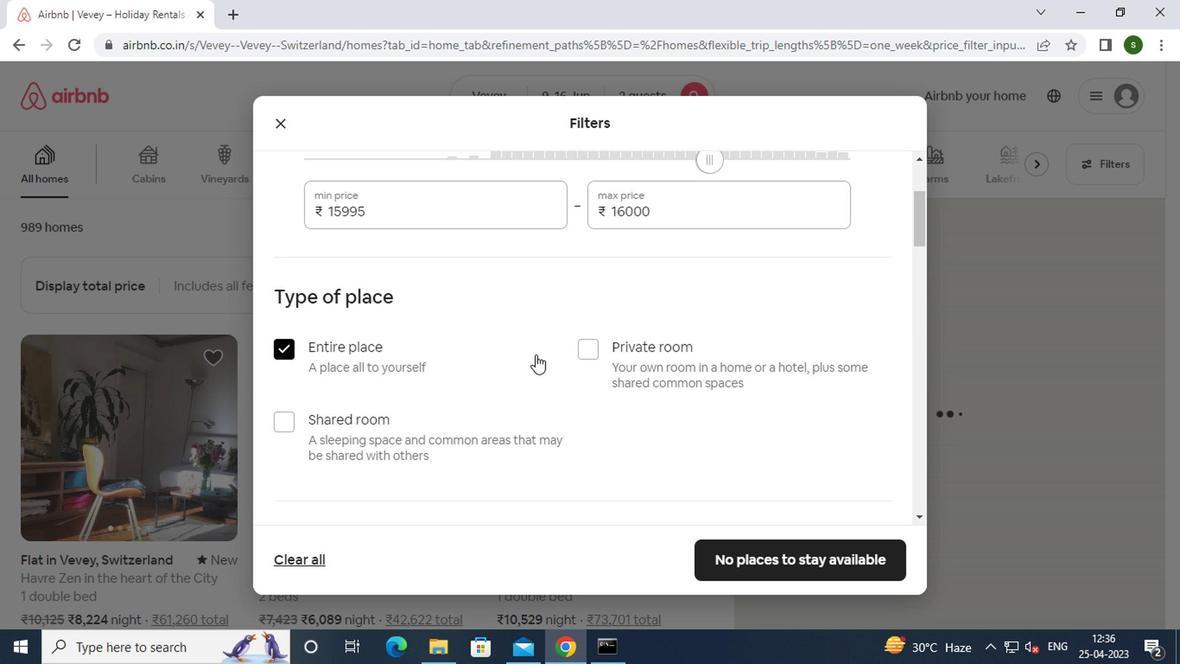 
Action: Mouse scrolled (533, 354) with delta (0, 0)
Screenshot: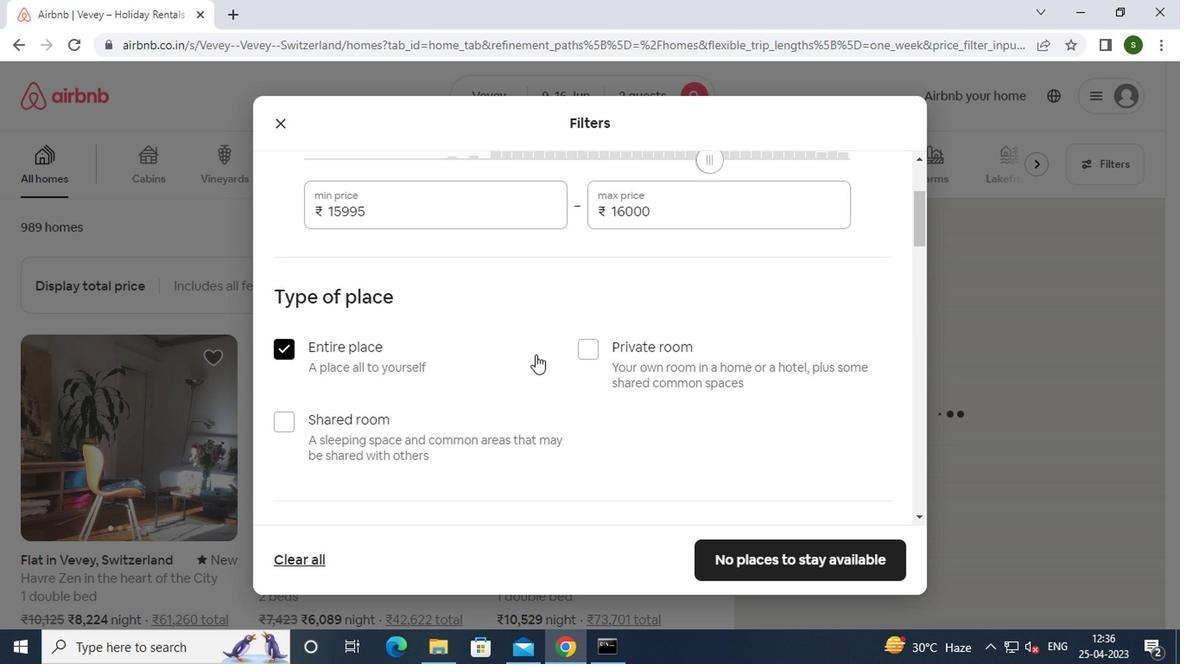 
Action: Mouse scrolled (533, 354) with delta (0, 0)
Screenshot: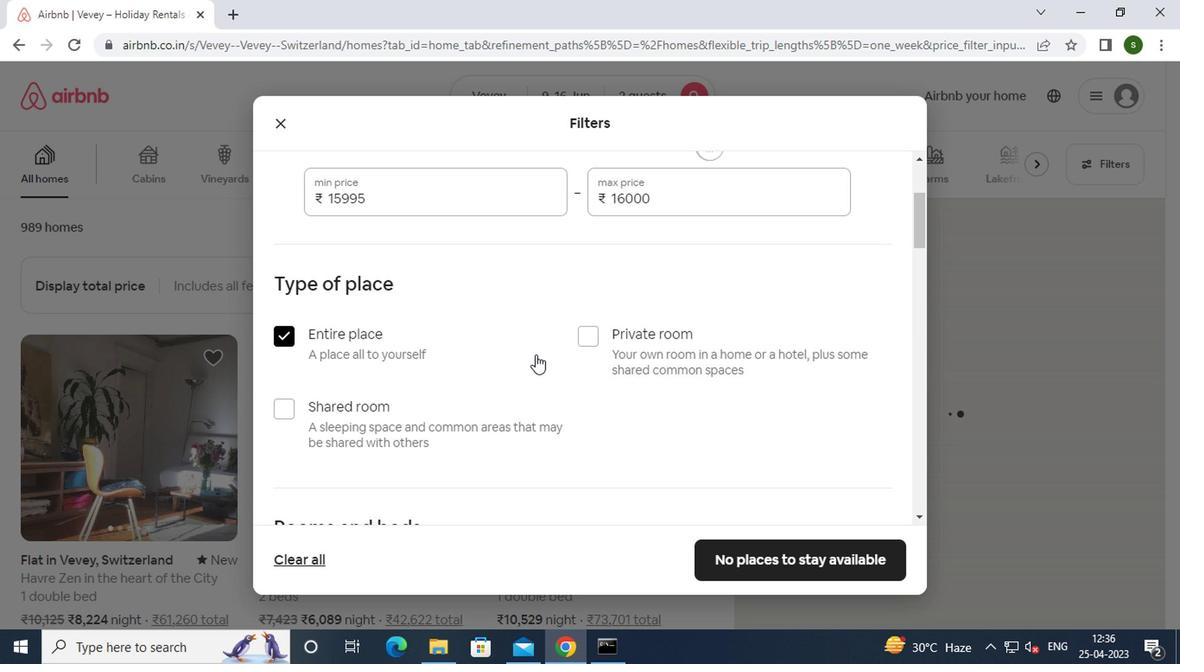 
Action: Mouse scrolled (533, 354) with delta (0, 0)
Screenshot: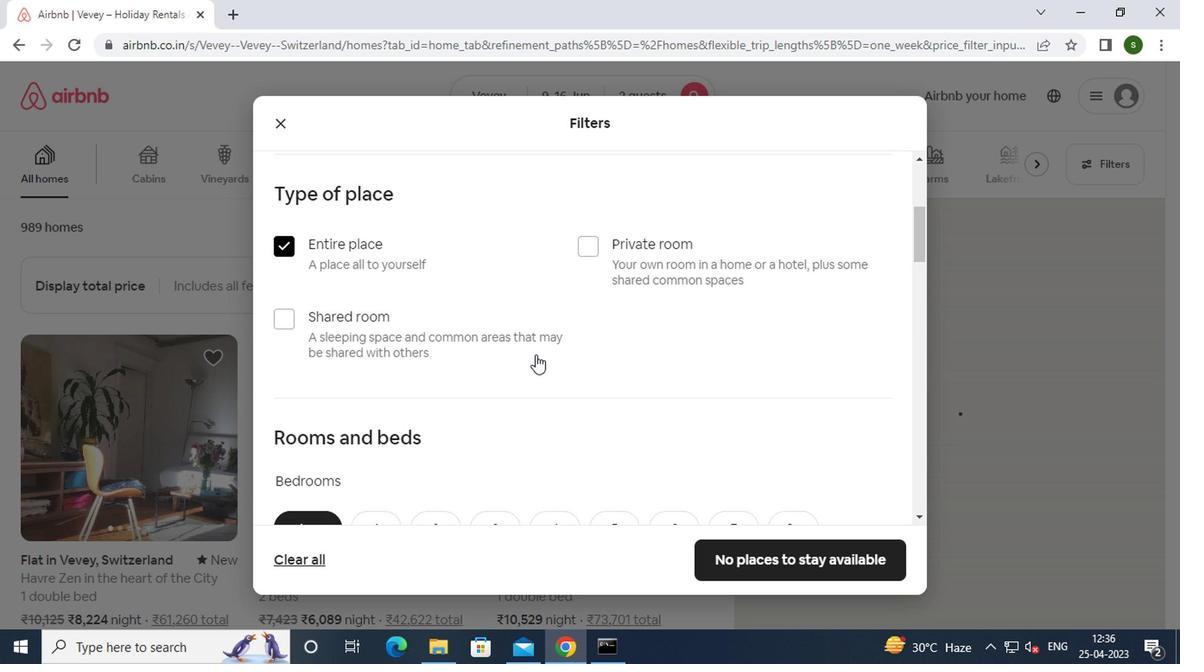 
Action: Mouse scrolled (533, 354) with delta (0, 0)
Screenshot: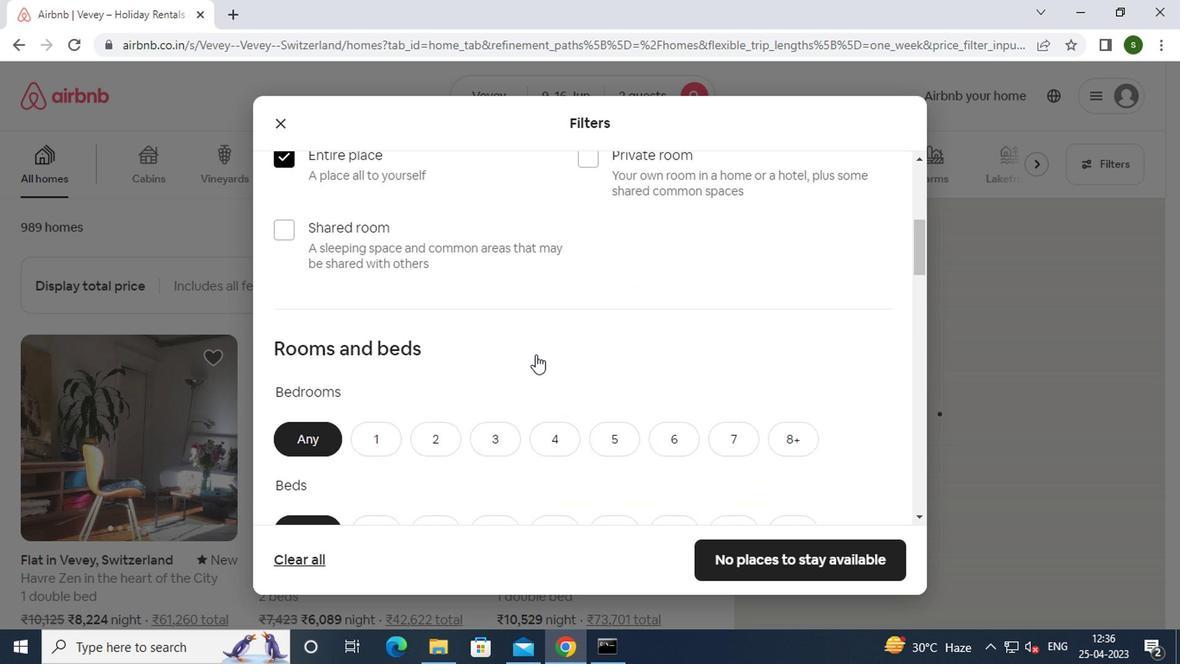 
Action: Mouse moved to (432, 201)
Screenshot: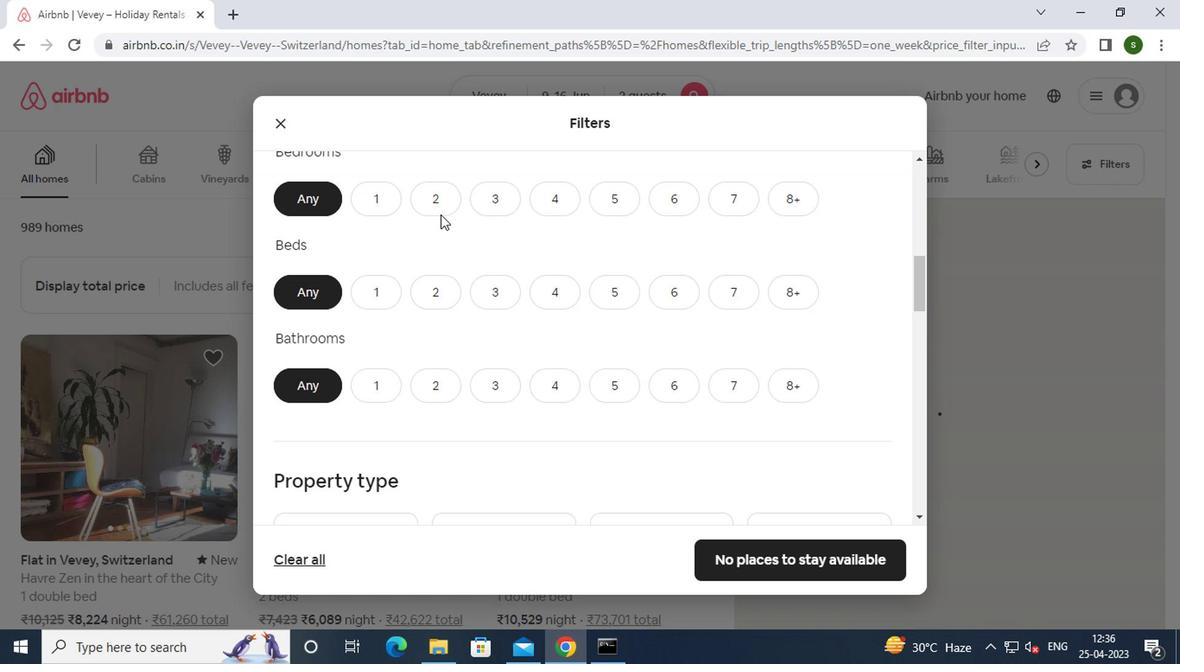 
Action: Mouse pressed left at (432, 201)
Screenshot: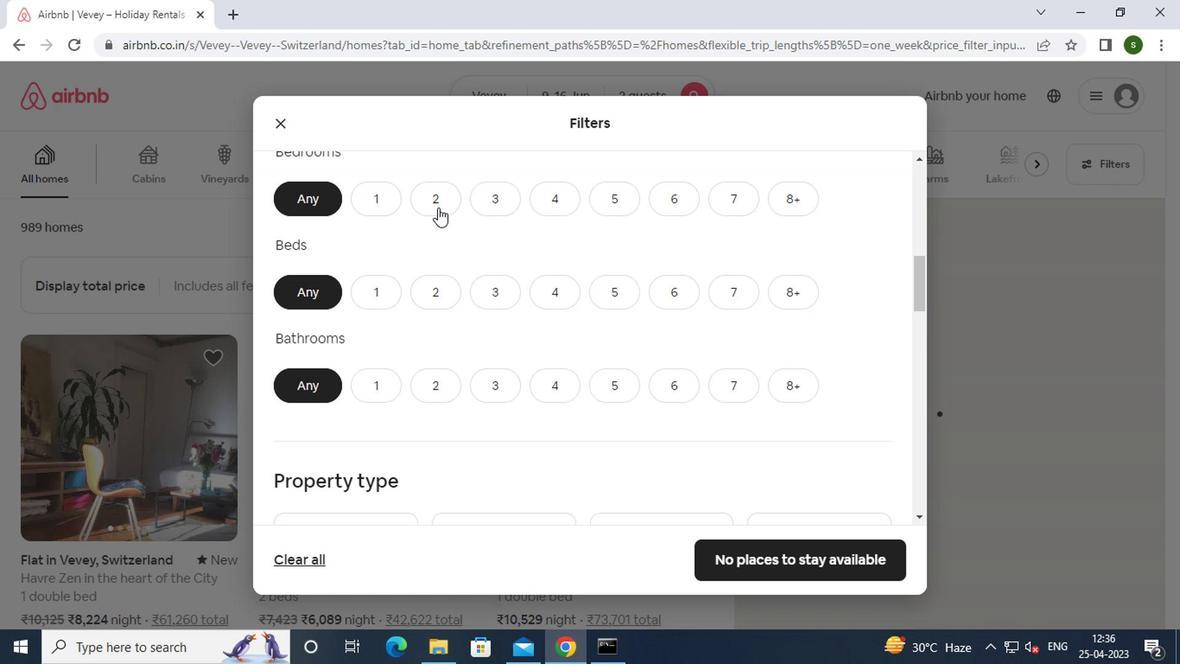 
Action: Mouse moved to (424, 285)
Screenshot: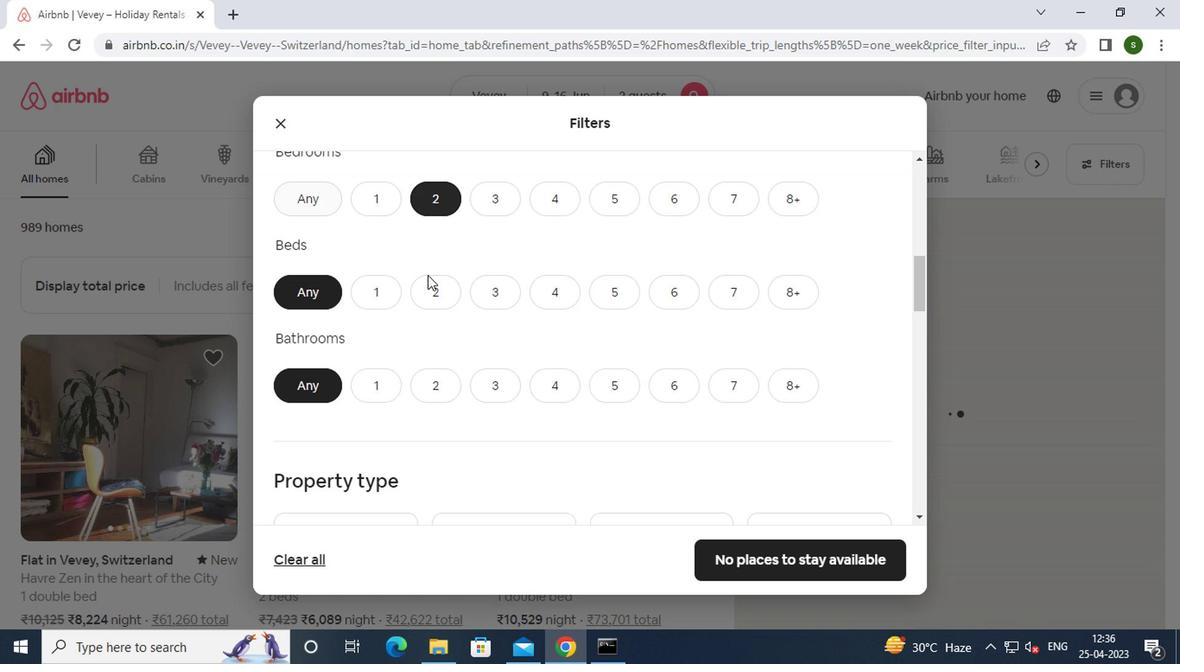 
Action: Mouse pressed left at (424, 285)
Screenshot: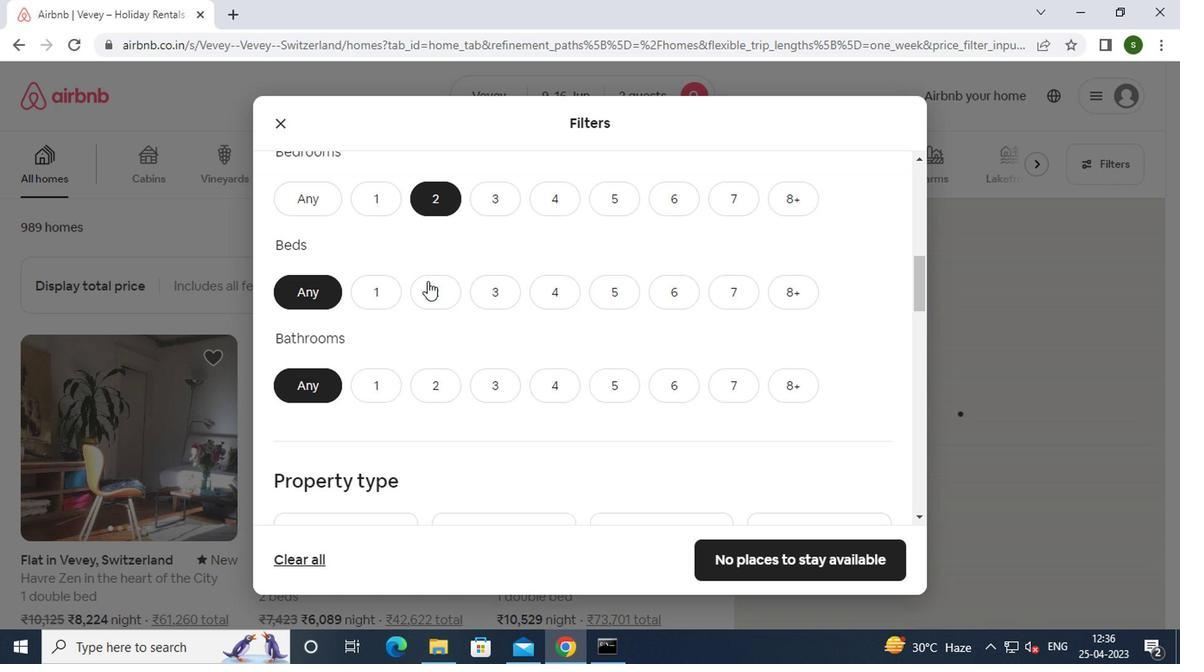 
Action: Mouse moved to (379, 381)
Screenshot: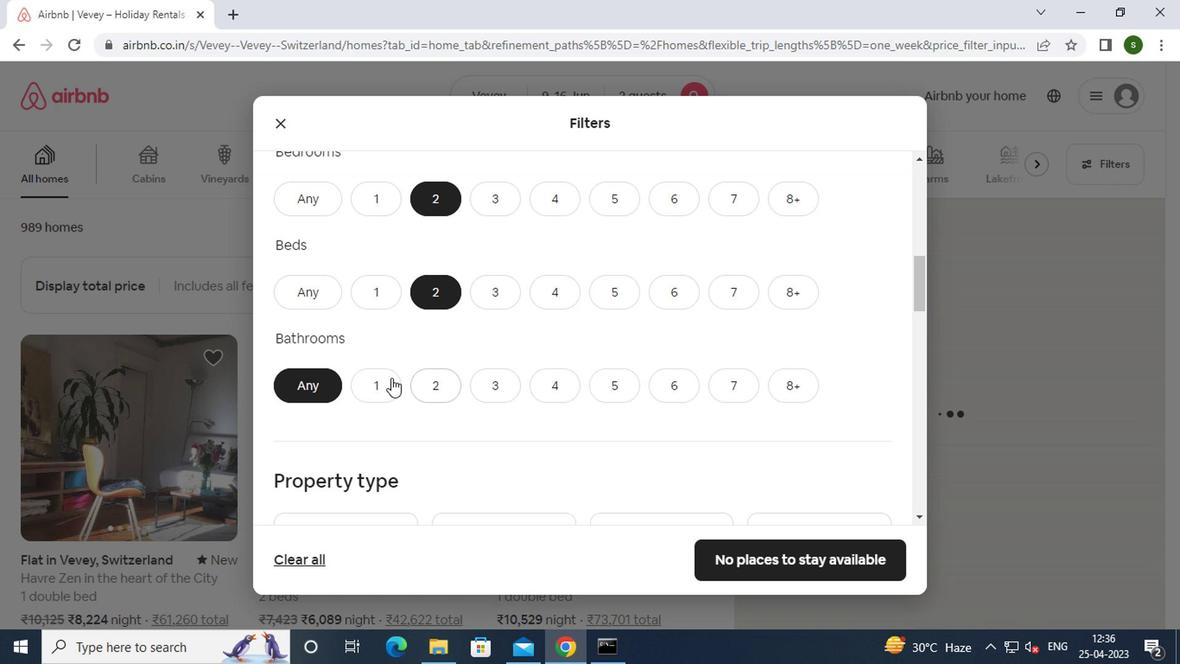 
Action: Mouse pressed left at (379, 381)
Screenshot: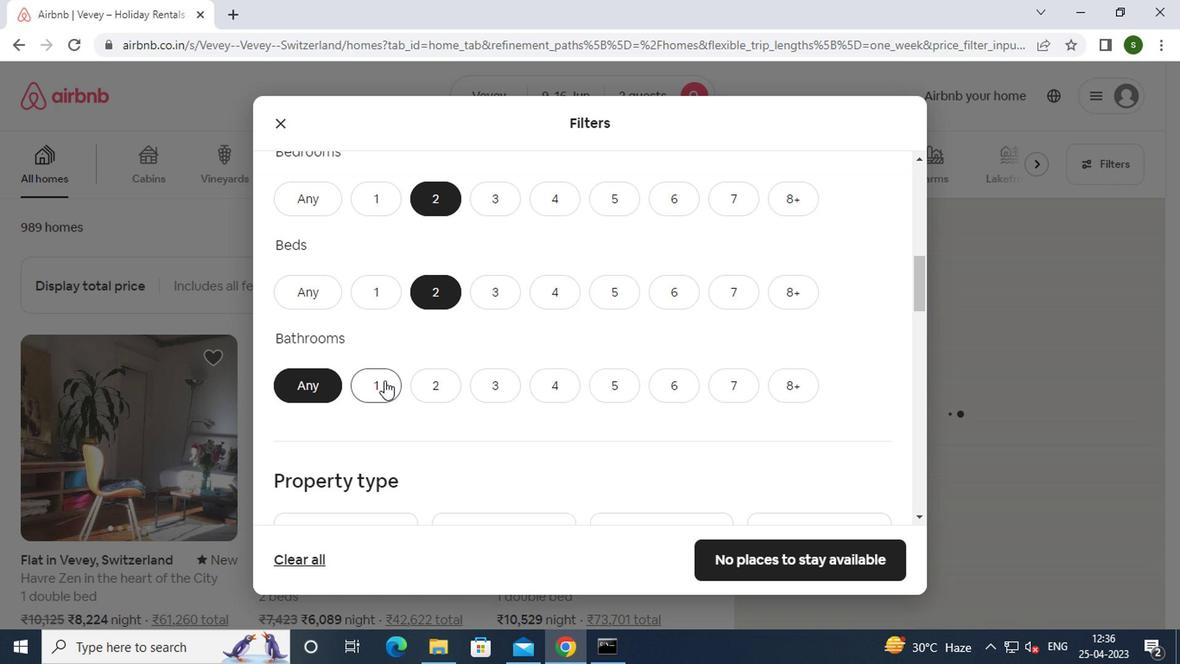 
Action: Mouse moved to (504, 346)
Screenshot: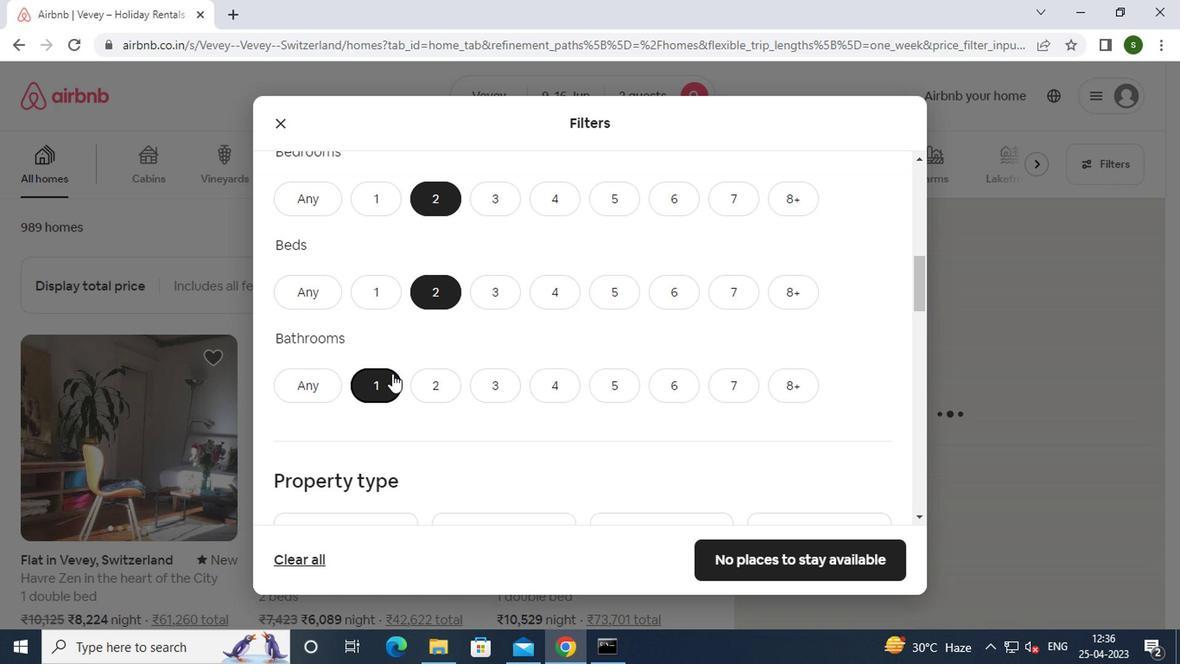 
Action: Mouse scrolled (504, 346) with delta (0, 0)
Screenshot: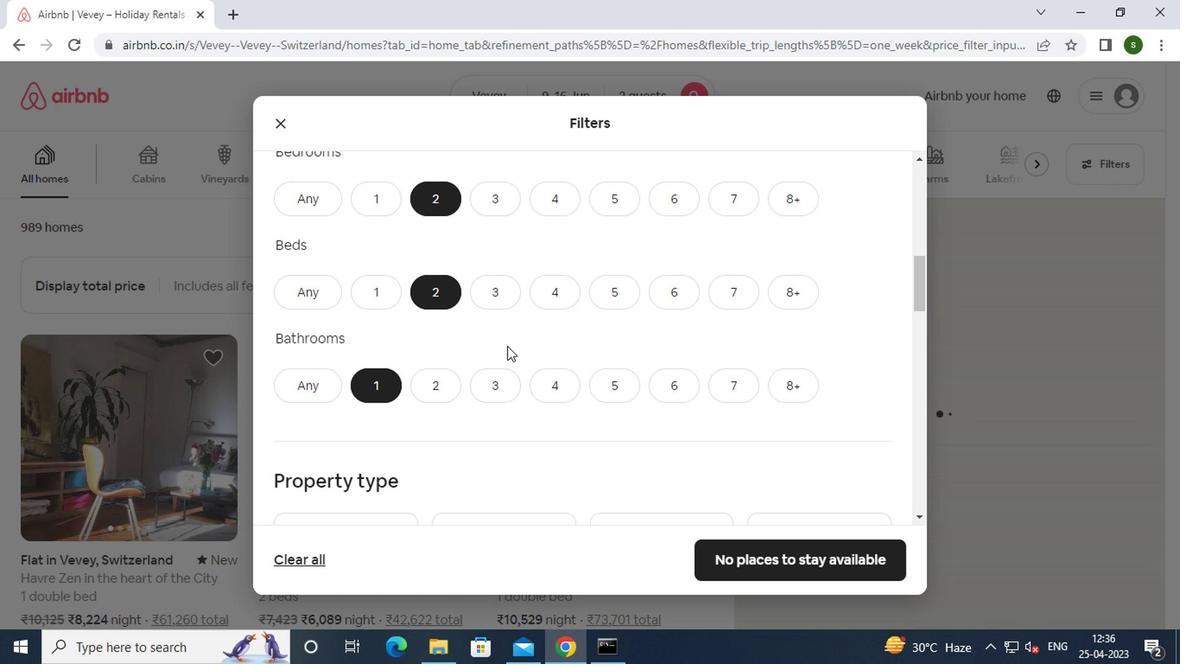
Action: Mouse scrolled (504, 346) with delta (0, 0)
Screenshot: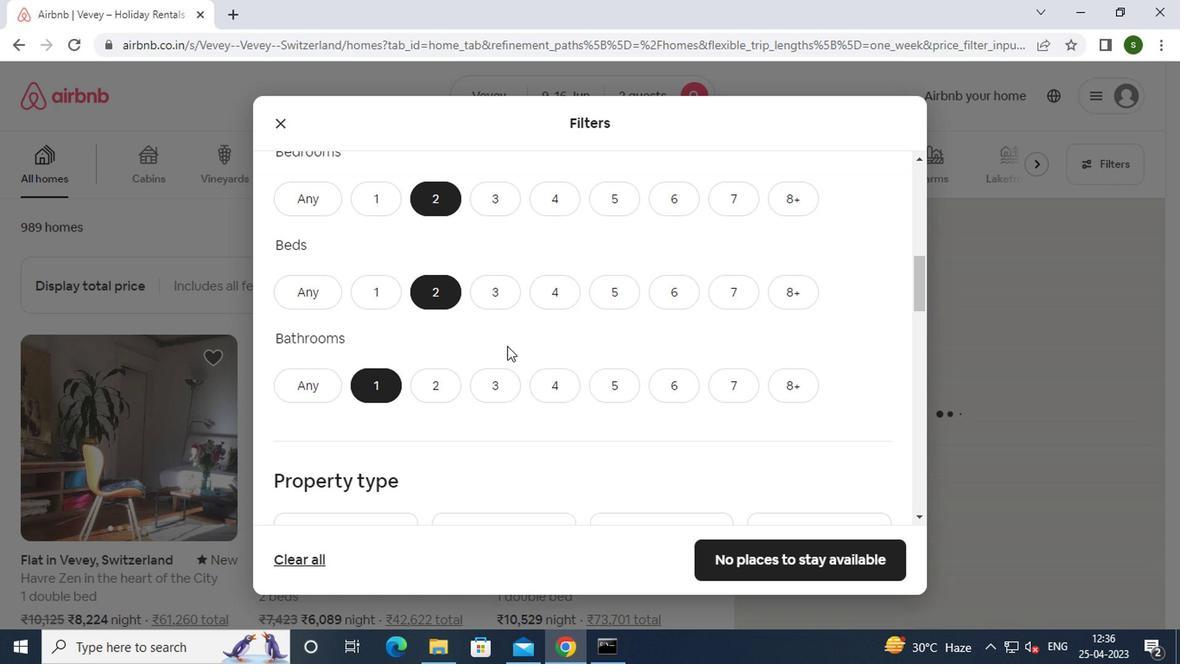 
Action: Mouse scrolled (504, 346) with delta (0, 0)
Screenshot: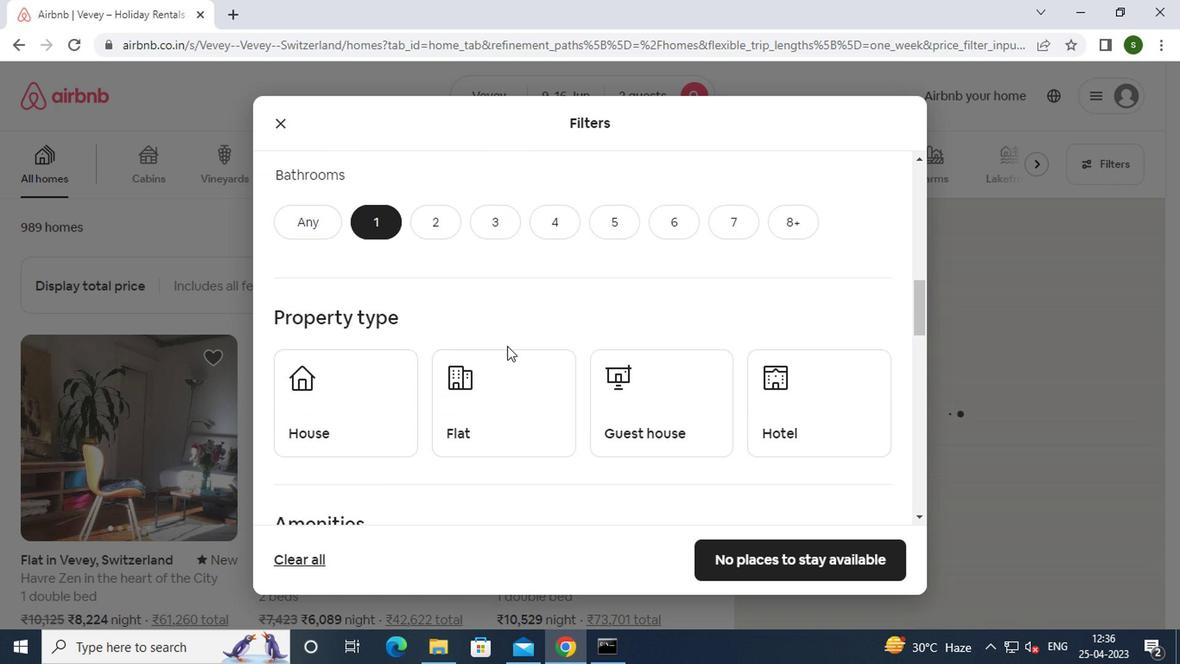 
Action: Mouse moved to (381, 300)
Screenshot: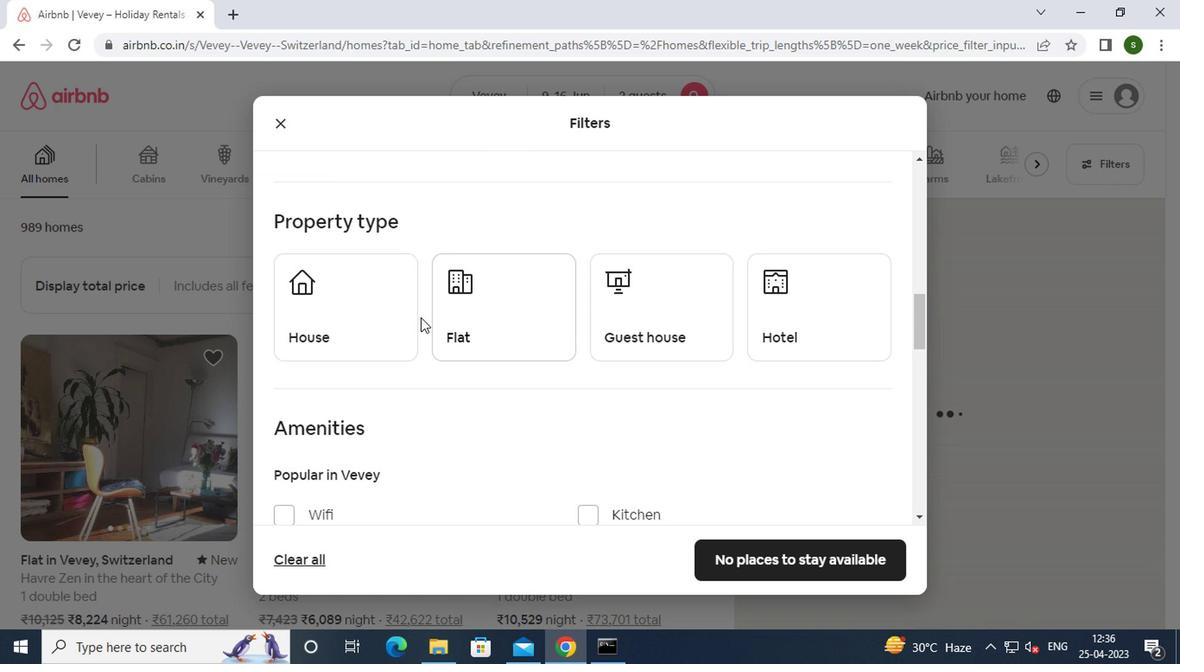 
Action: Mouse pressed left at (381, 300)
Screenshot: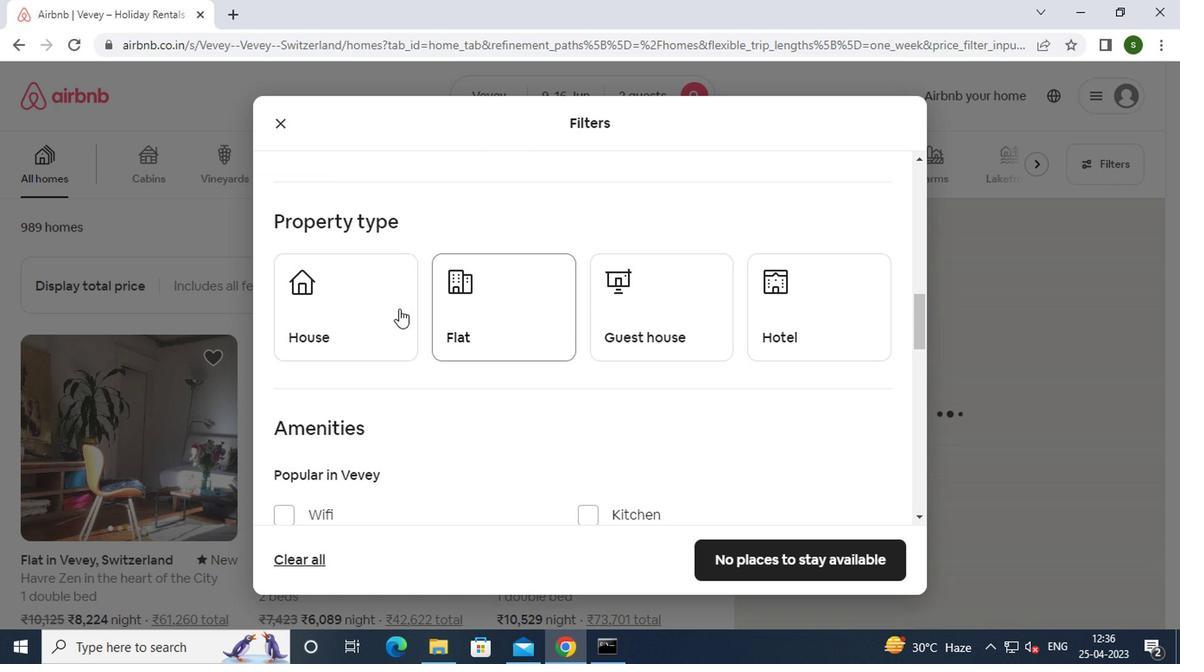 
Action: Mouse moved to (493, 312)
Screenshot: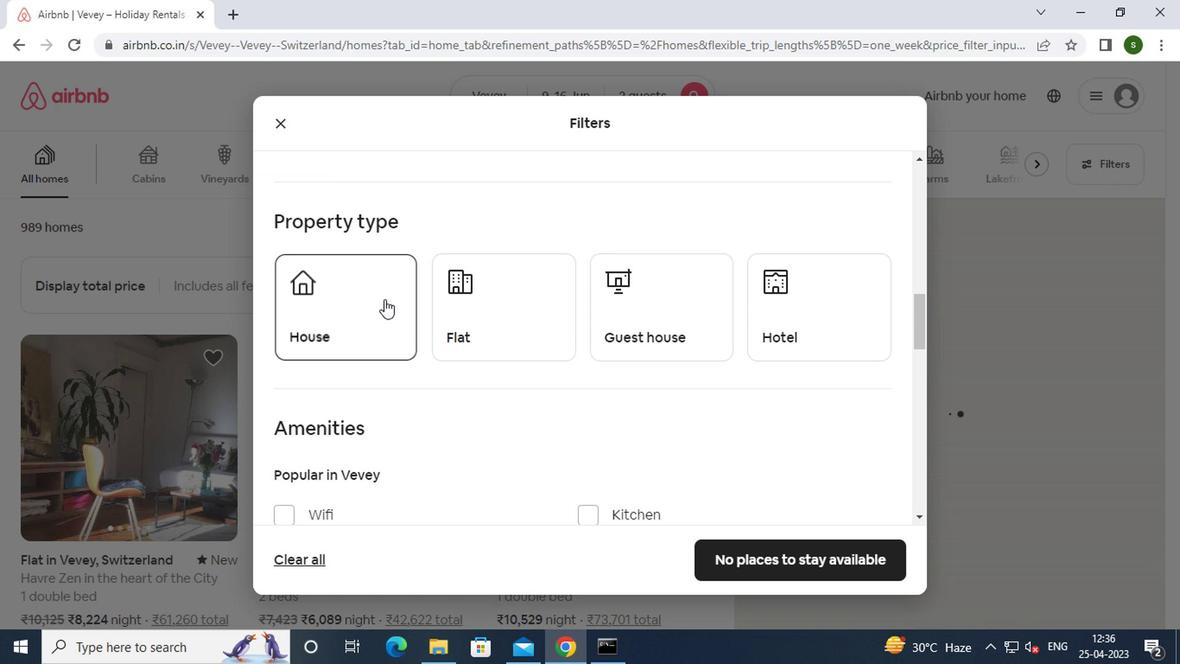 
Action: Mouse pressed left at (493, 312)
Screenshot: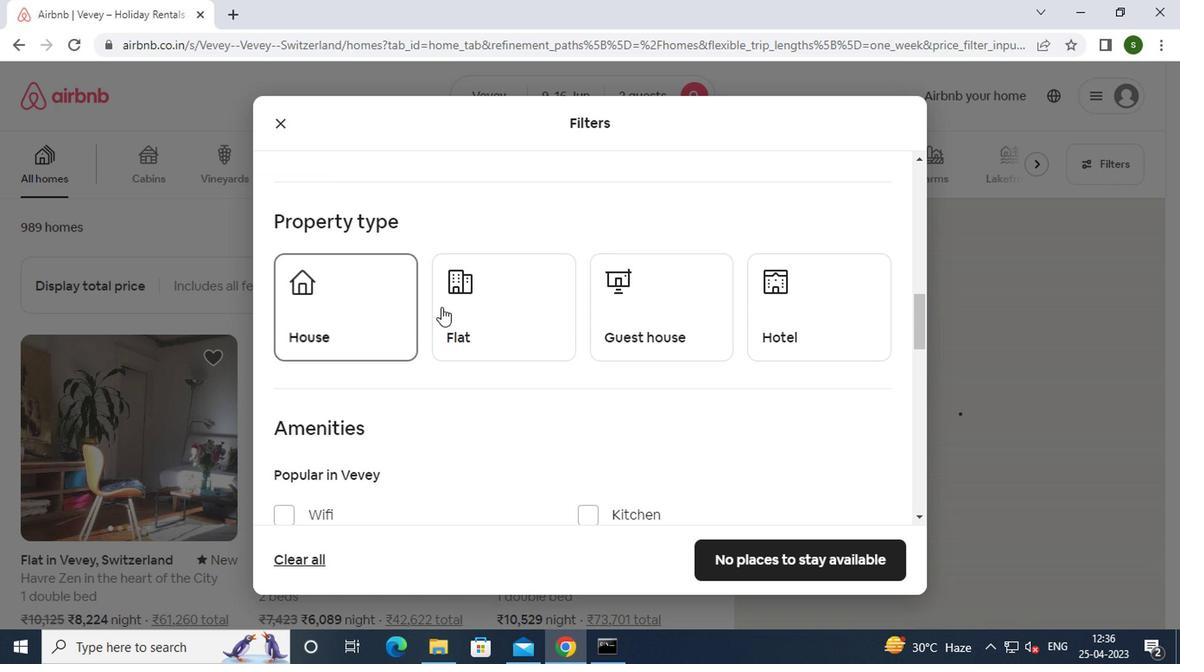
Action: Mouse moved to (640, 310)
Screenshot: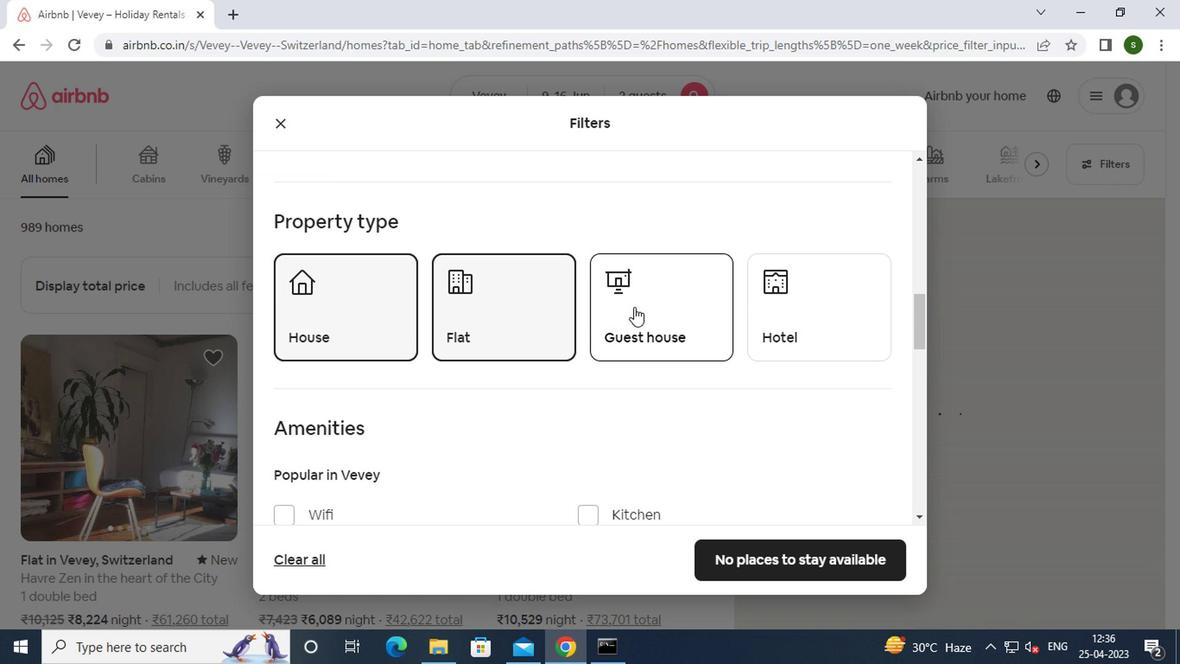 
Action: Mouse pressed left at (640, 310)
Screenshot: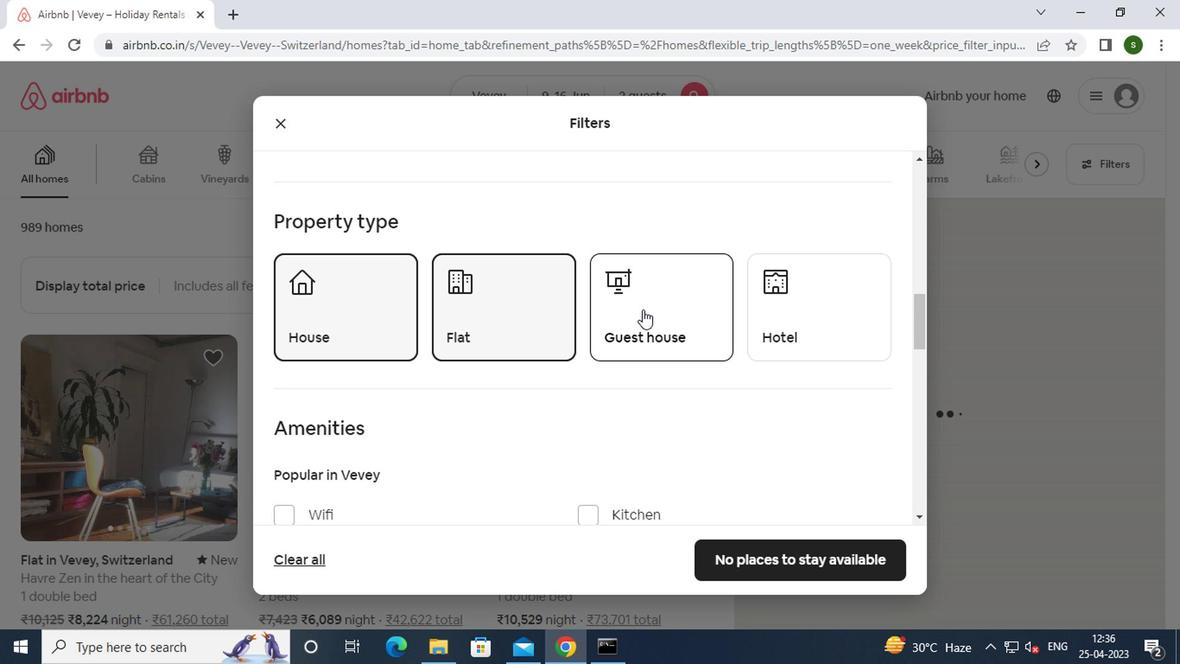 
Action: Mouse moved to (604, 328)
Screenshot: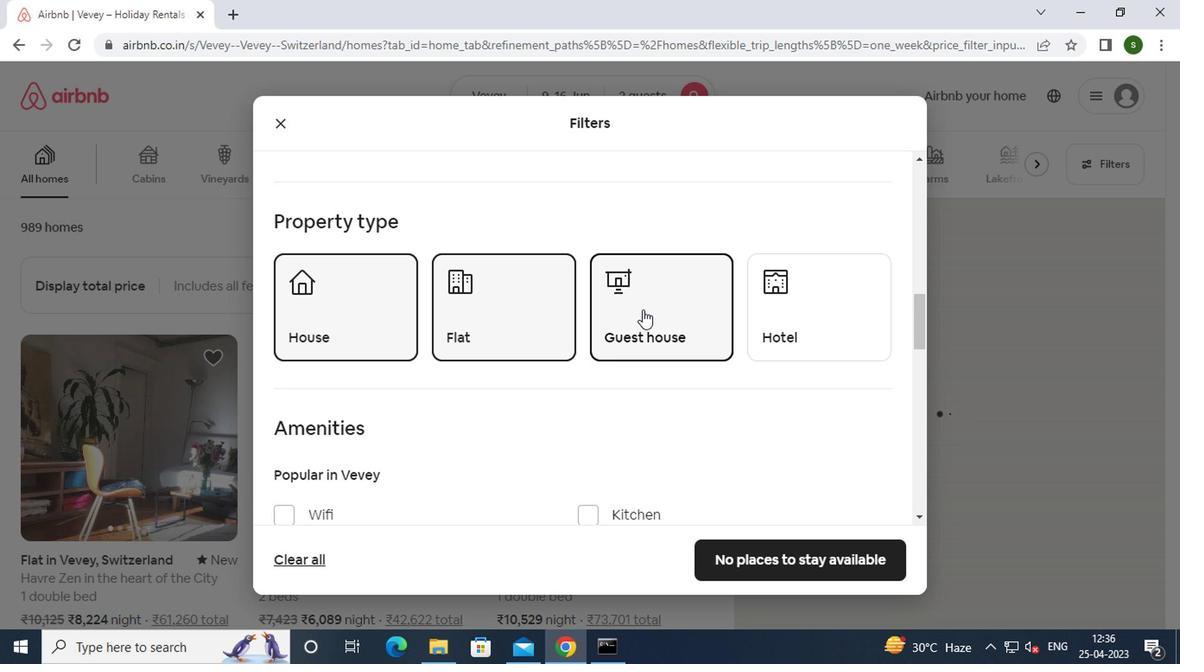 
Action: Mouse scrolled (604, 327) with delta (0, -1)
Screenshot: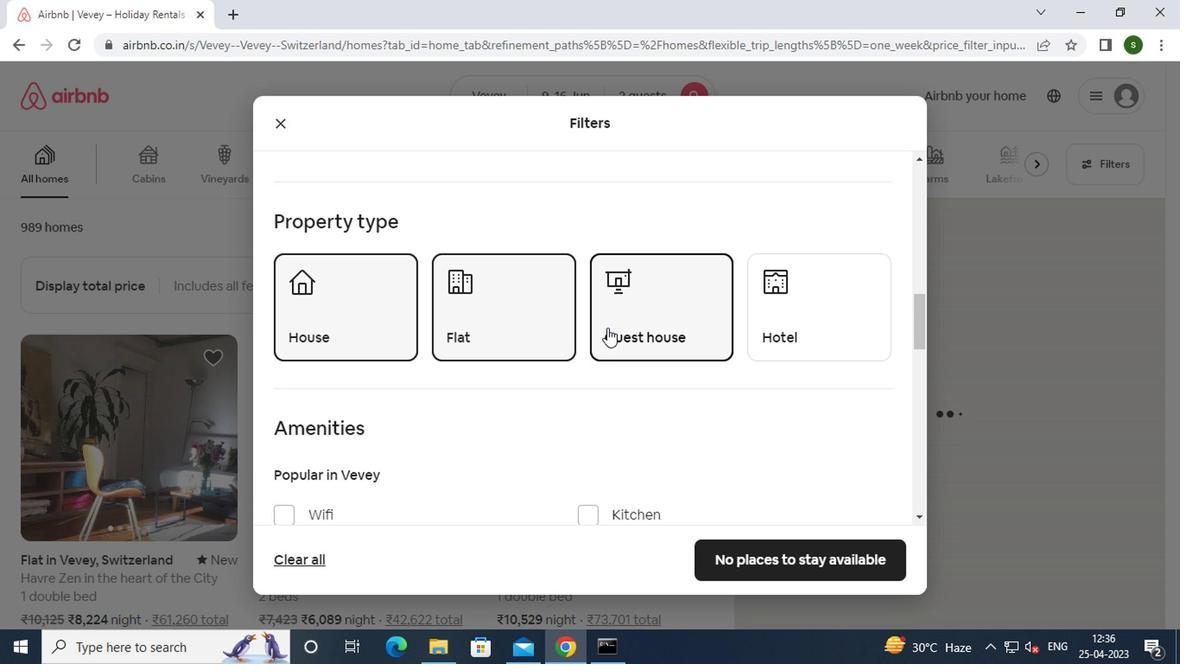 
Action: Mouse scrolled (604, 327) with delta (0, -1)
Screenshot: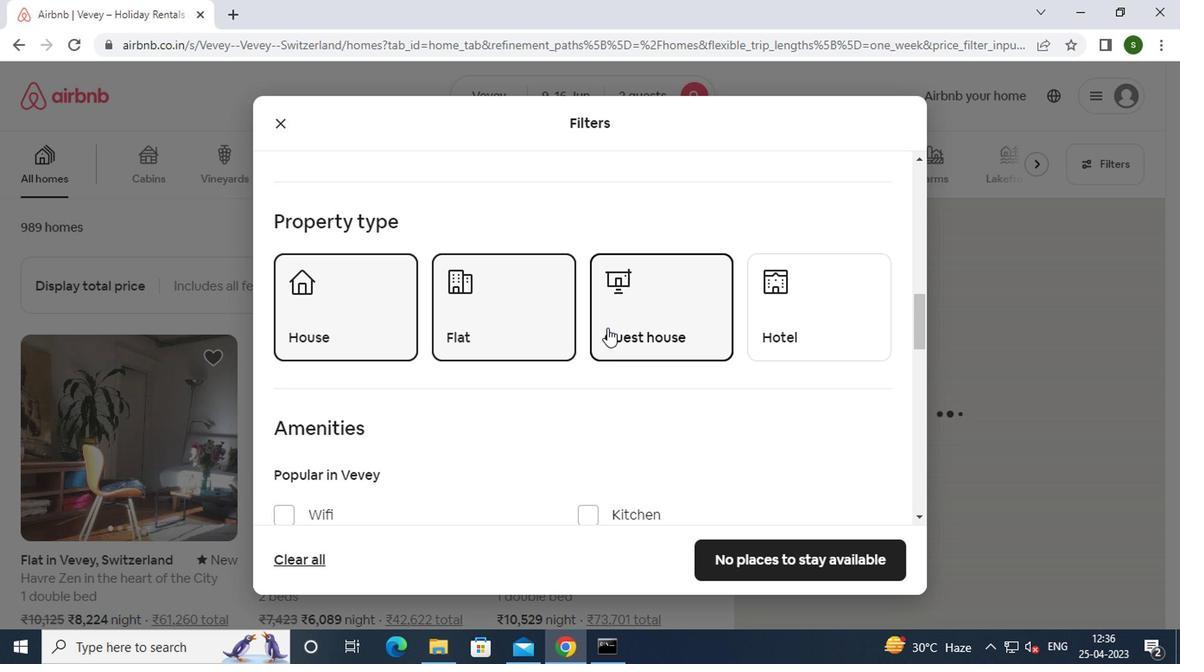 
Action: Mouse scrolled (604, 327) with delta (0, -1)
Screenshot: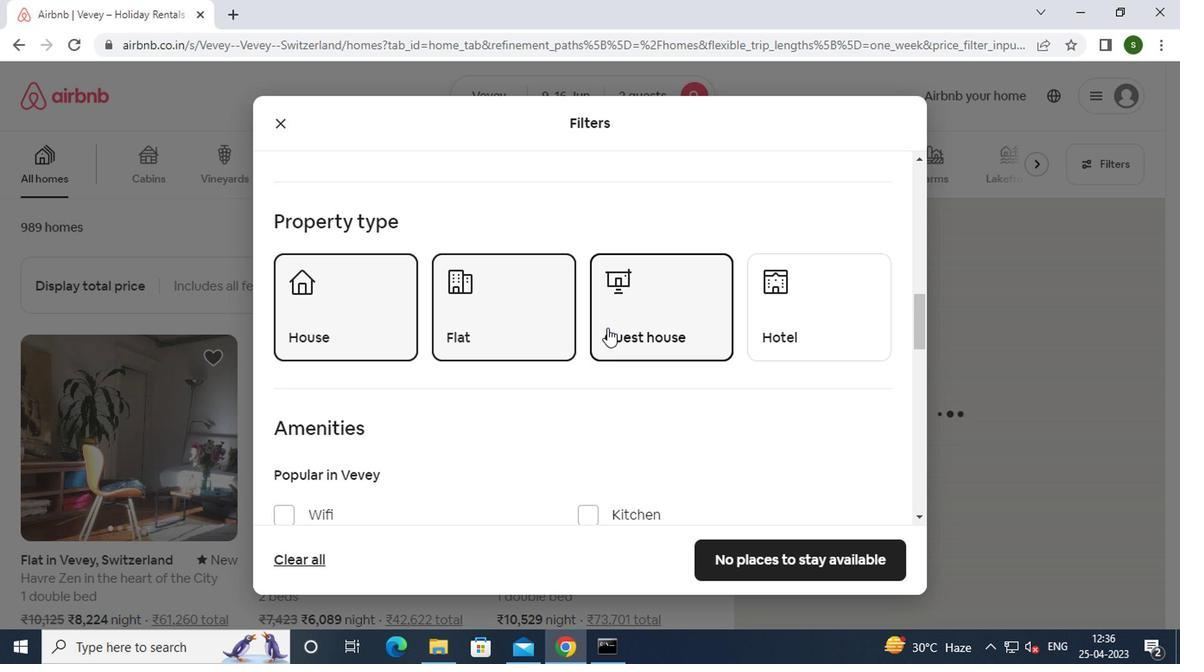 
Action: Mouse scrolled (604, 327) with delta (0, -1)
Screenshot: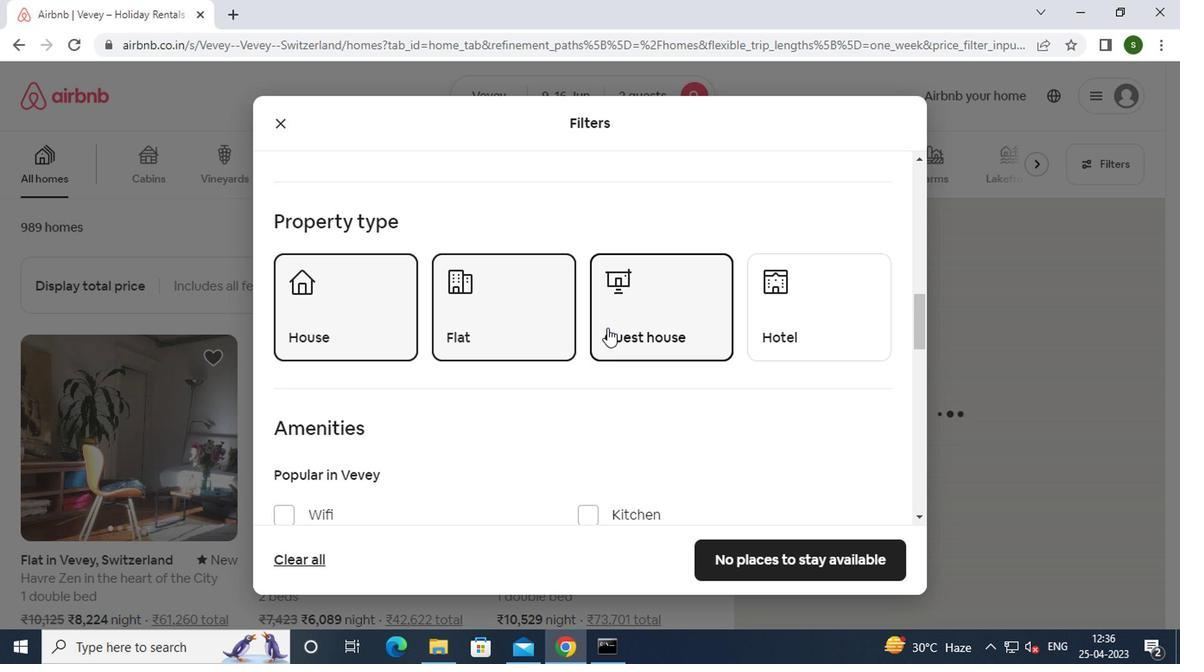 
Action: Mouse scrolled (604, 327) with delta (0, -1)
Screenshot: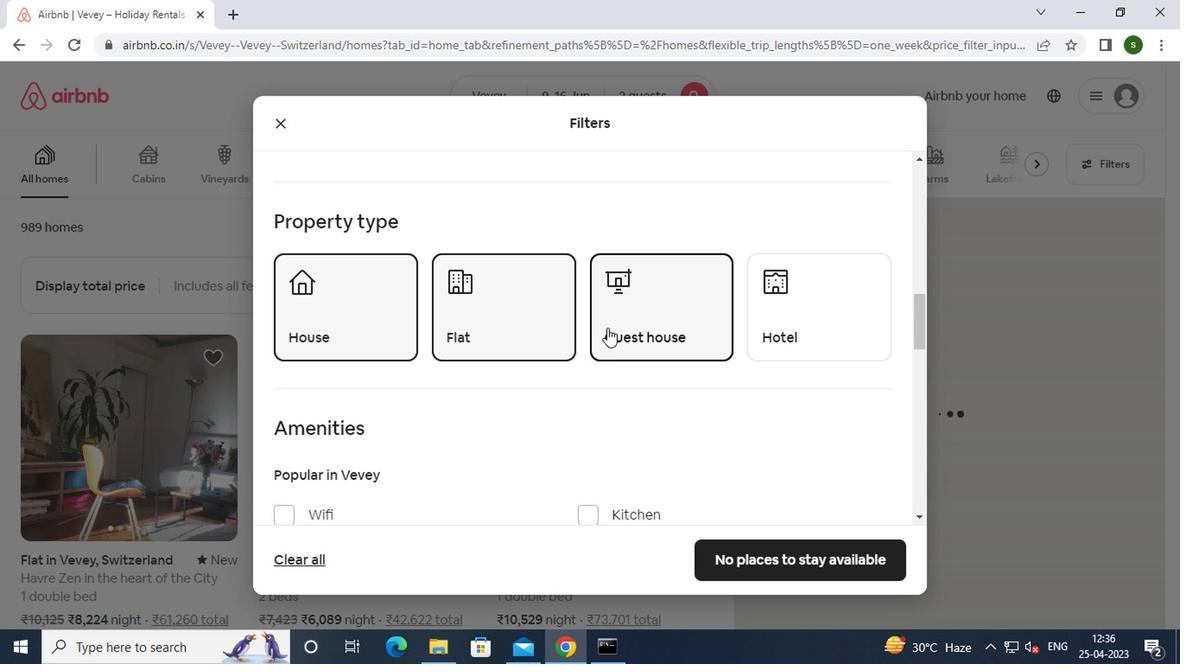 
Action: Mouse moved to (844, 398)
Screenshot: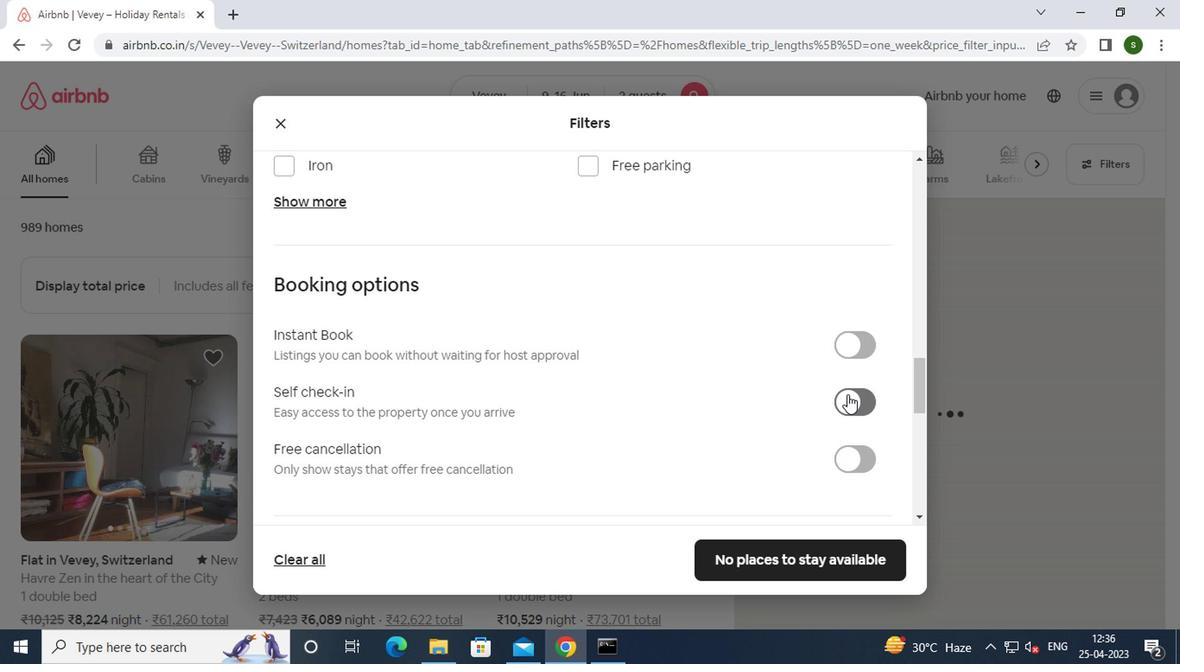 
Action: Mouse pressed left at (844, 398)
Screenshot: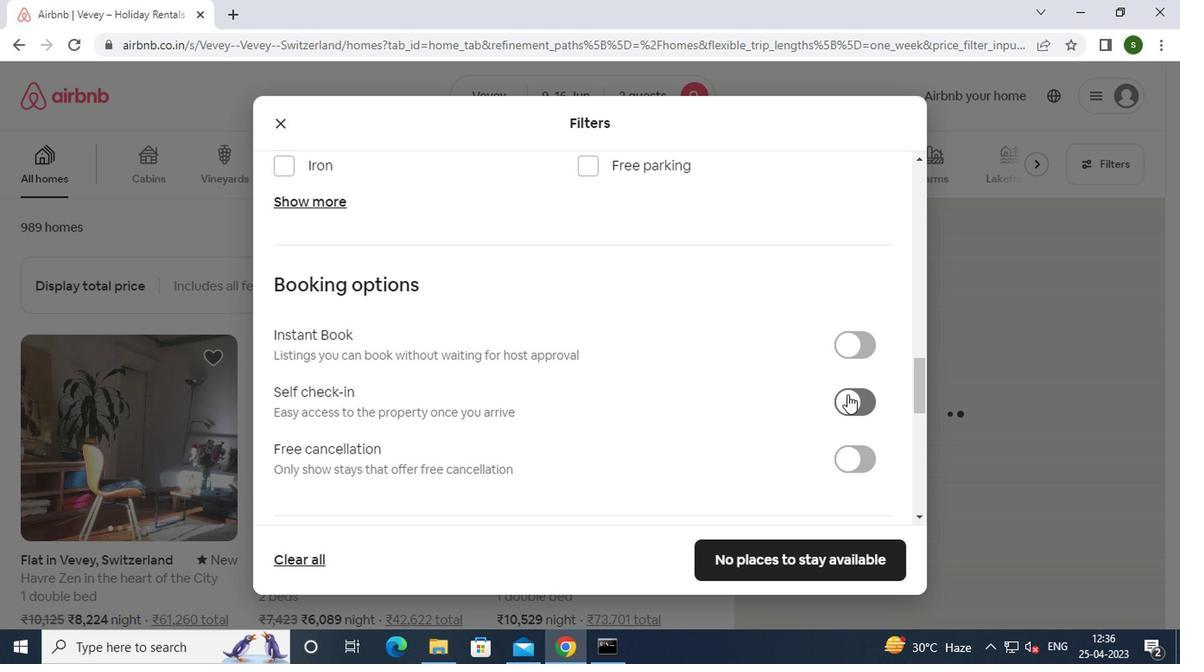 
Action: Mouse moved to (656, 370)
Screenshot: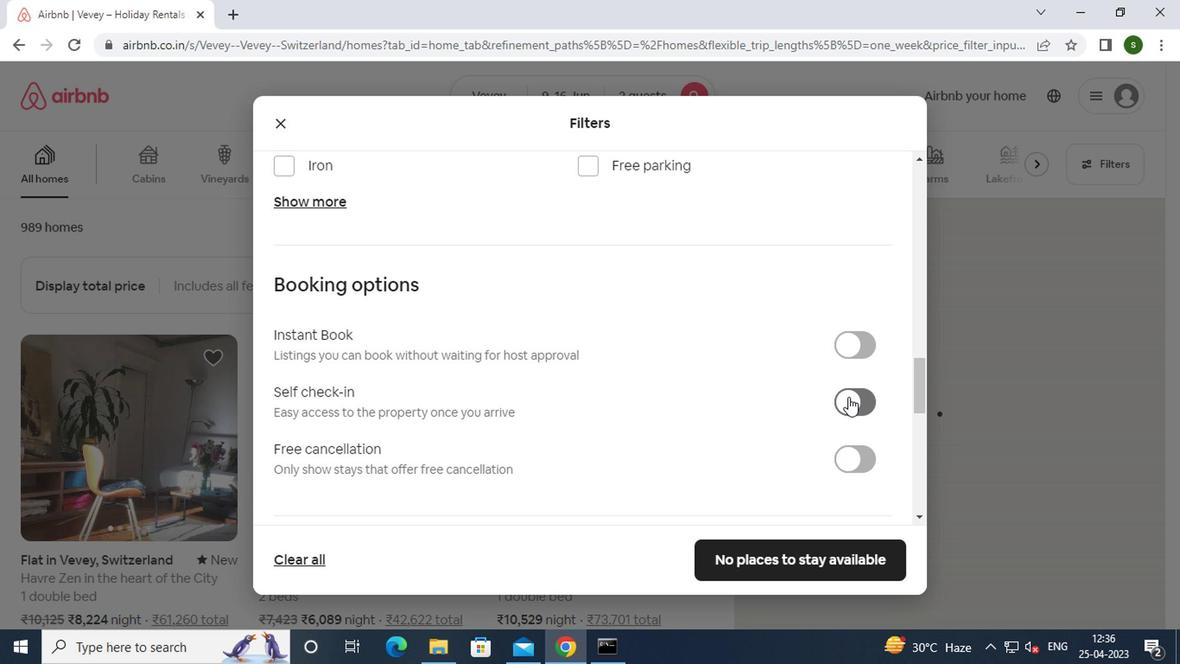 
Action: Mouse scrolled (656, 369) with delta (0, 0)
Screenshot: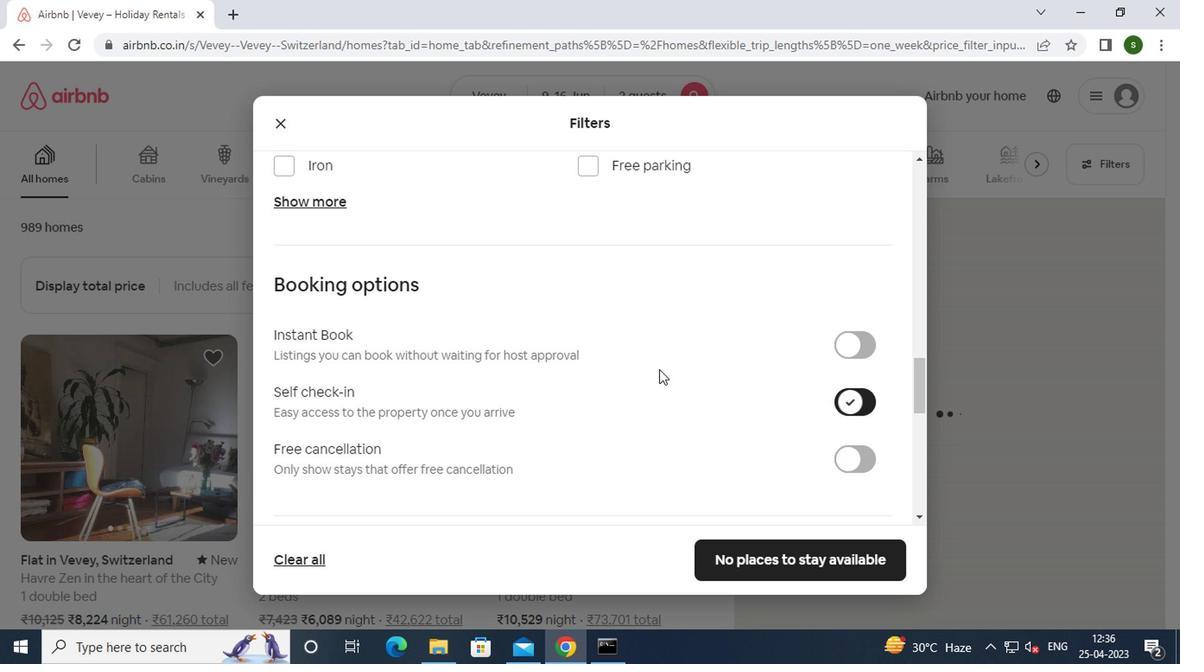 
Action: Mouse scrolled (656, 369) with delta (0, 0)
Screenshot: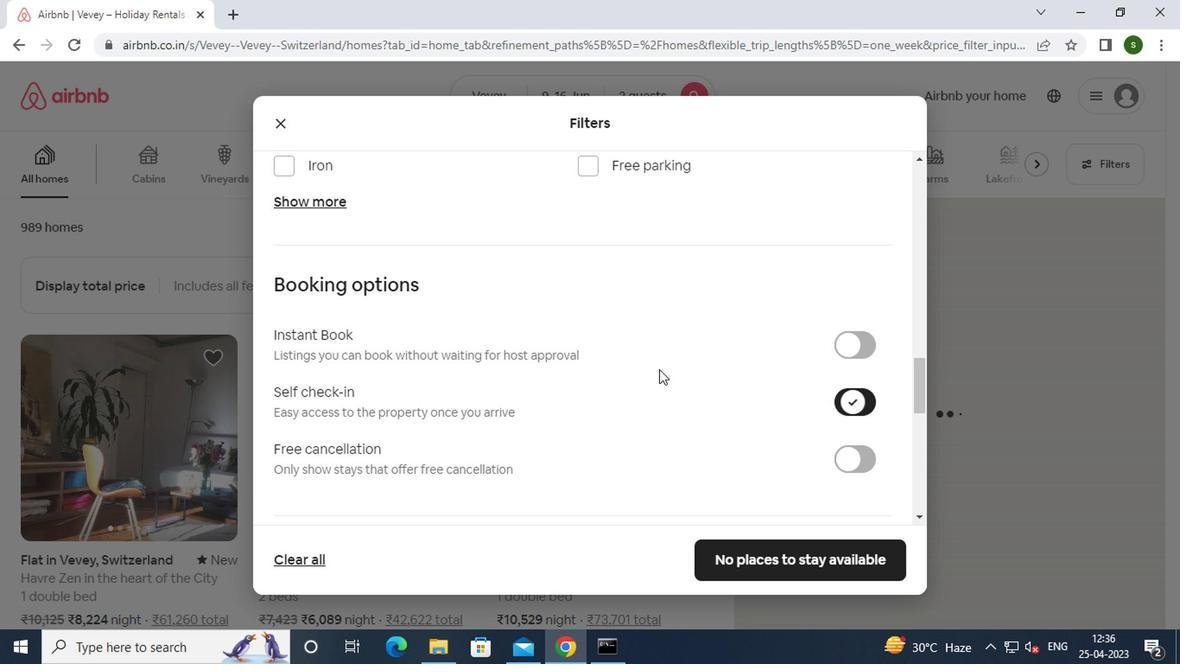 
Action: Mouse scrolled (656, 369) with delta (0, 0)
Screenshot: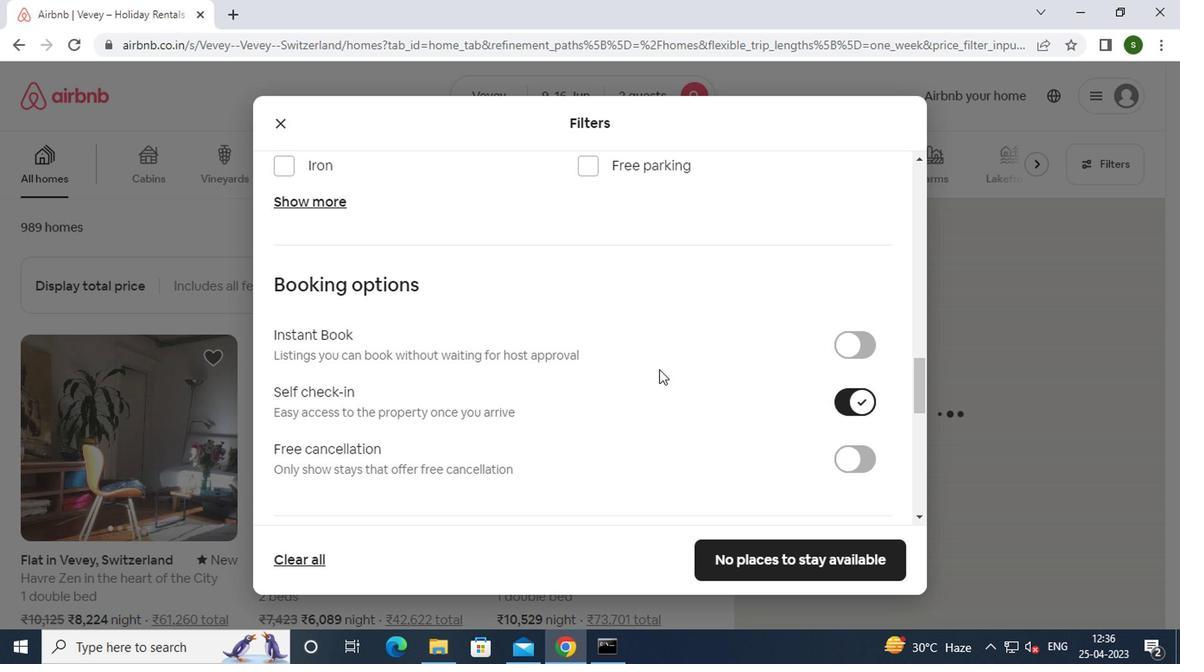 
Action: Mouse scrolled (656, 369) with delta (0, 0)
Screenshot: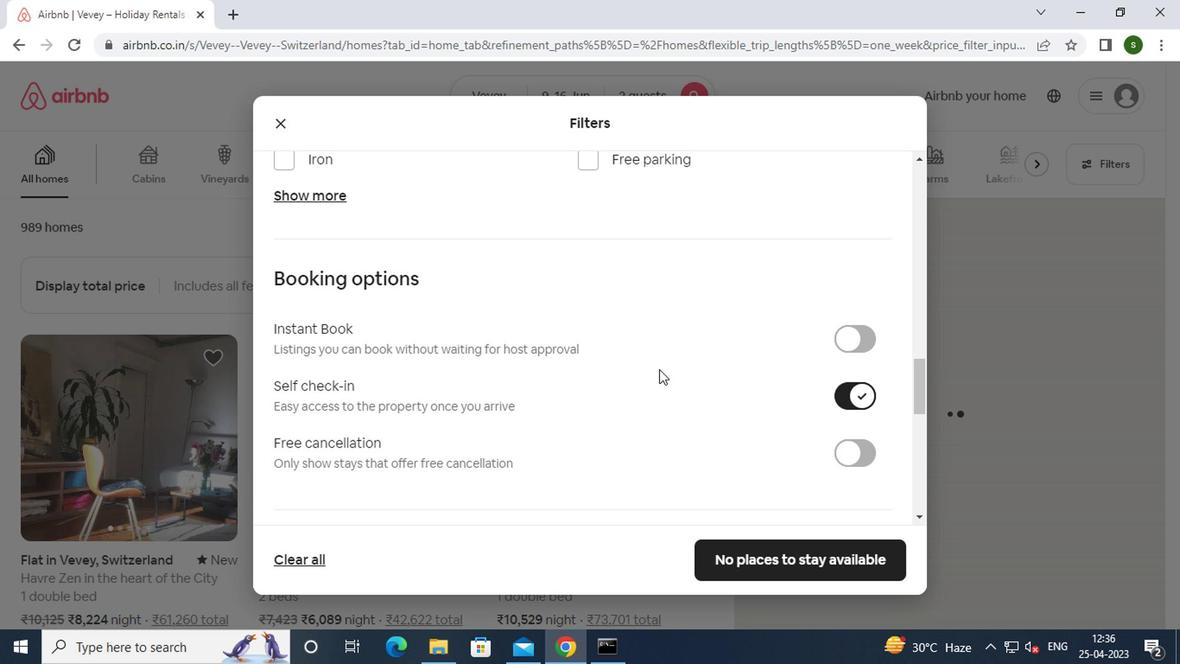 
Action: Mouse scrolled (656, 369) with delta (0, 0)
Screenshot: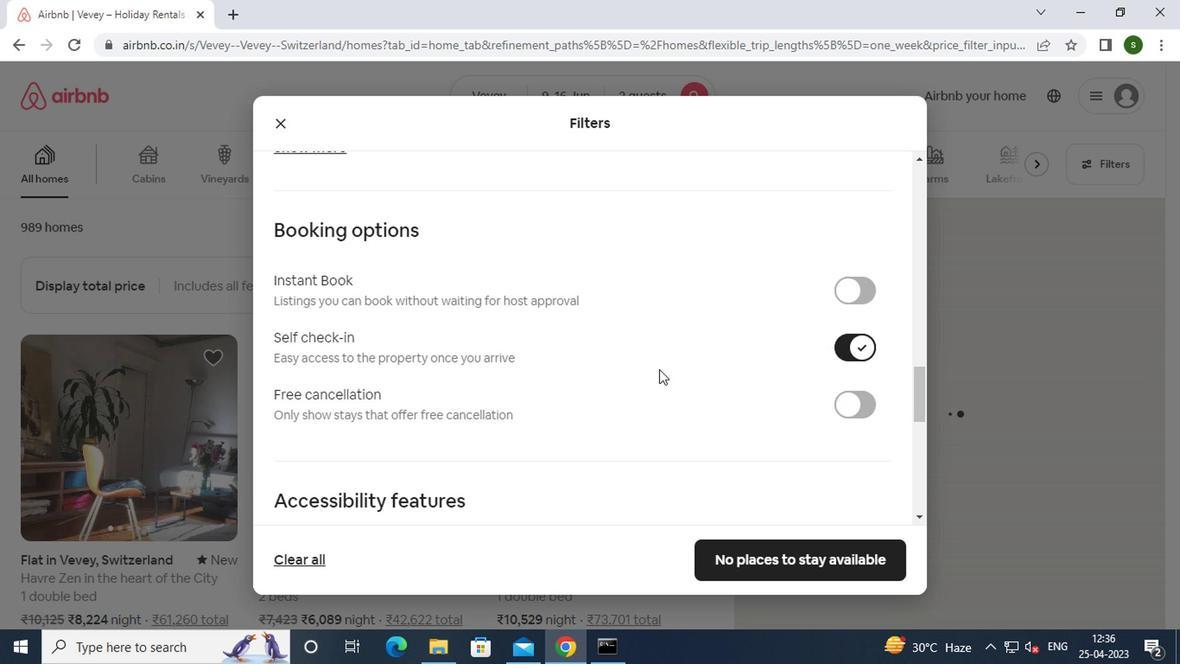 
Action: Mouse scrolled (656, 369) with delta (0, 0)
Screenshot: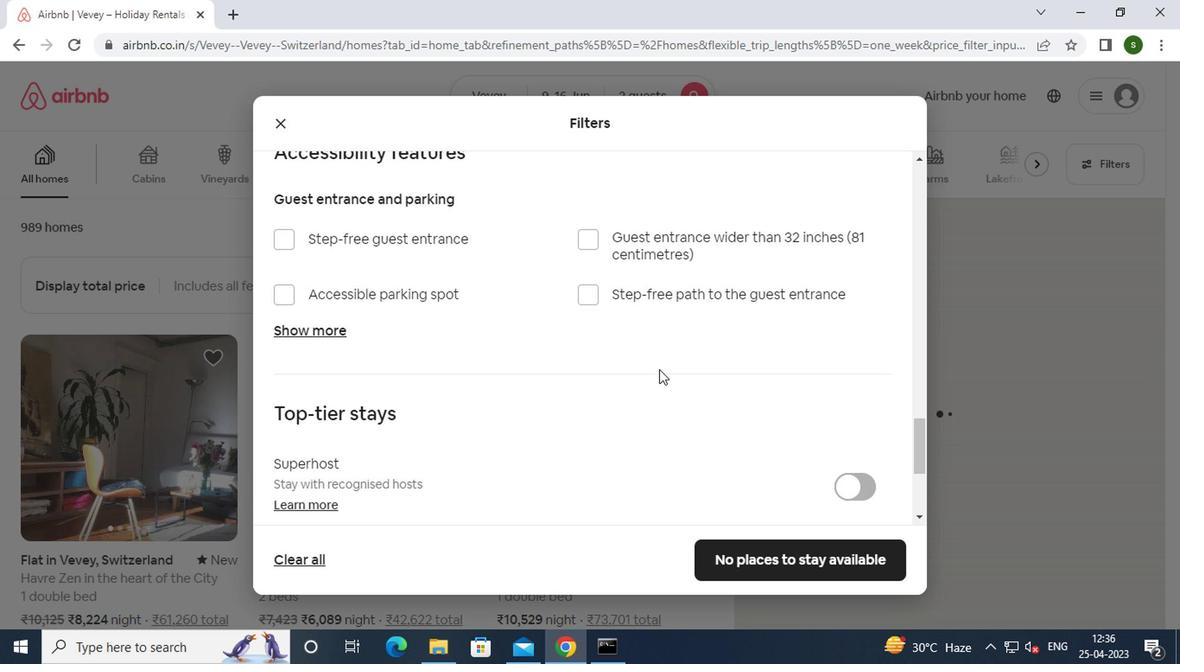 
Action: Mouse scrolled (656, 369) with delta (0, 0)
Screenshot: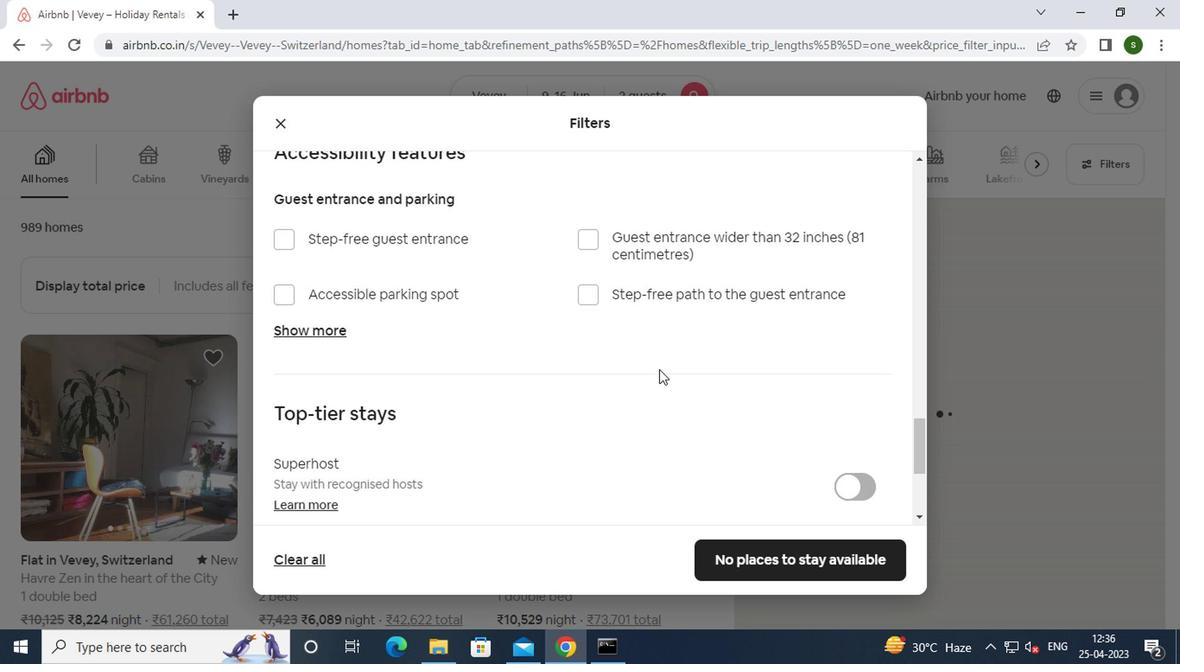 
Action: Mouse scrolled (656, 369) with delta (0, 0)
Screenshot: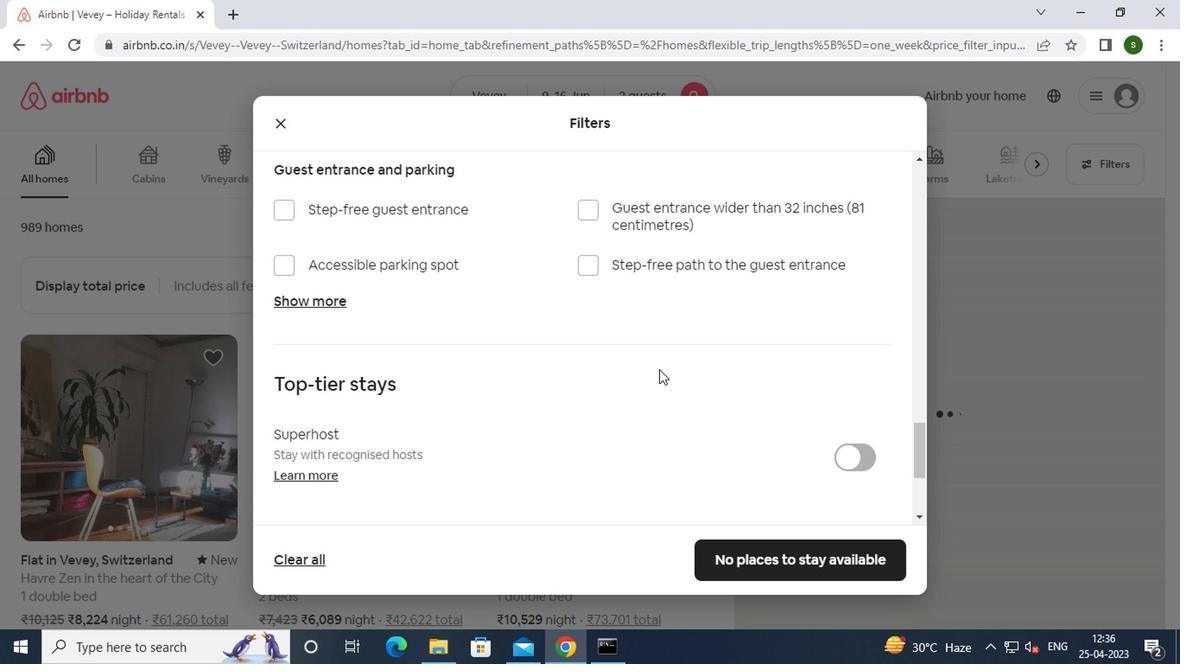 
Action: Mouse moved to (355, 402)
Screenshot: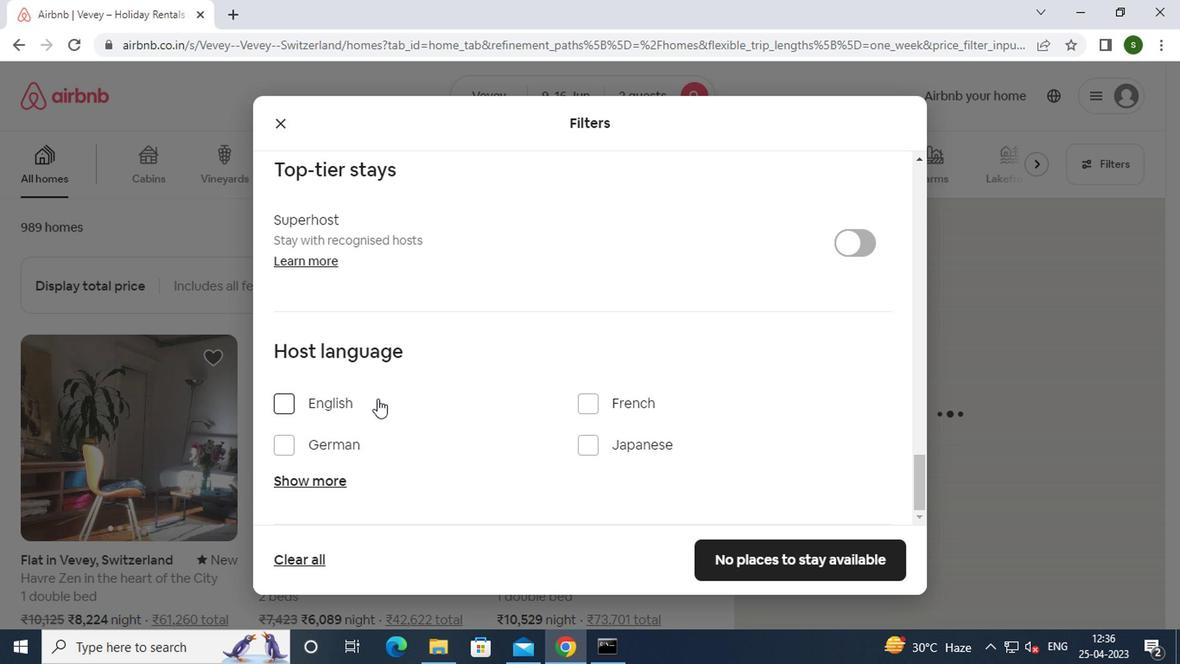 
Action: Mouse pressed left at (355, 402)
Screenshot: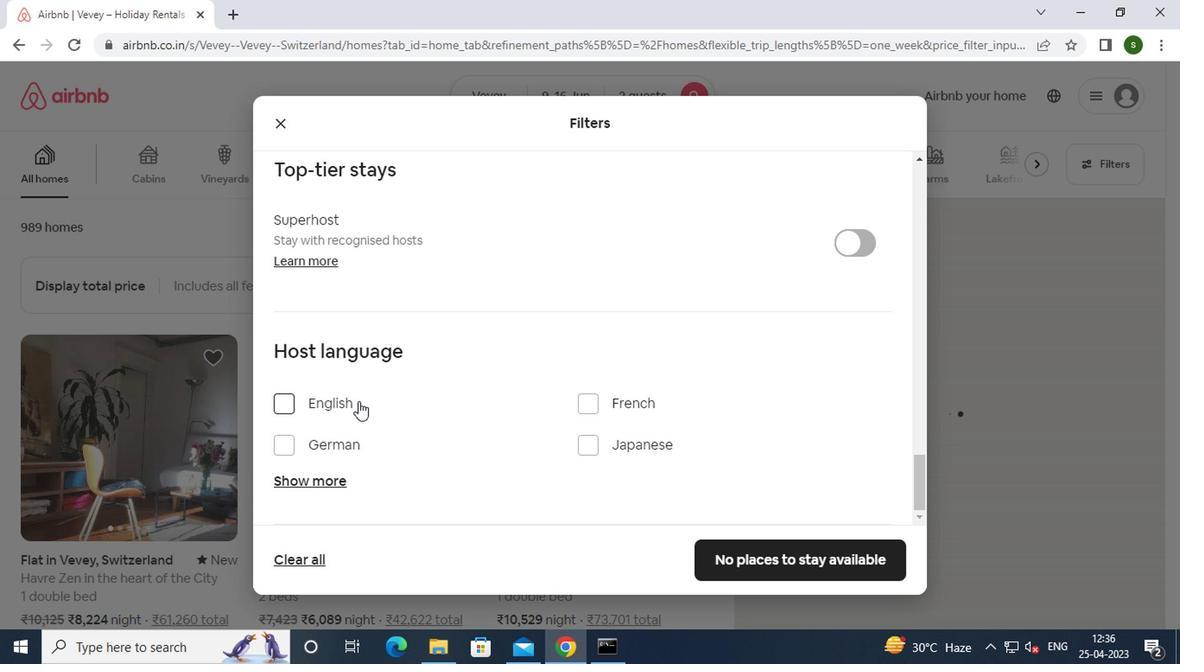 
Action: Mouse moved to (715, 556)
Screenshot: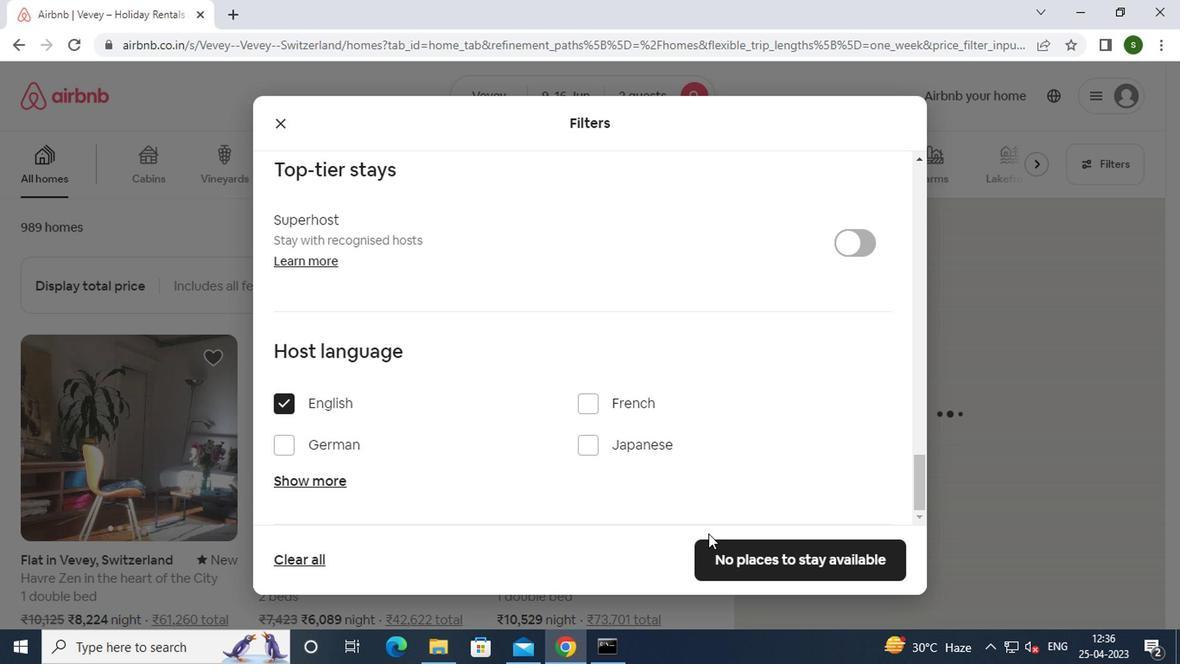 
Action: Mouse pressed left at (715, 556)
Screenshot: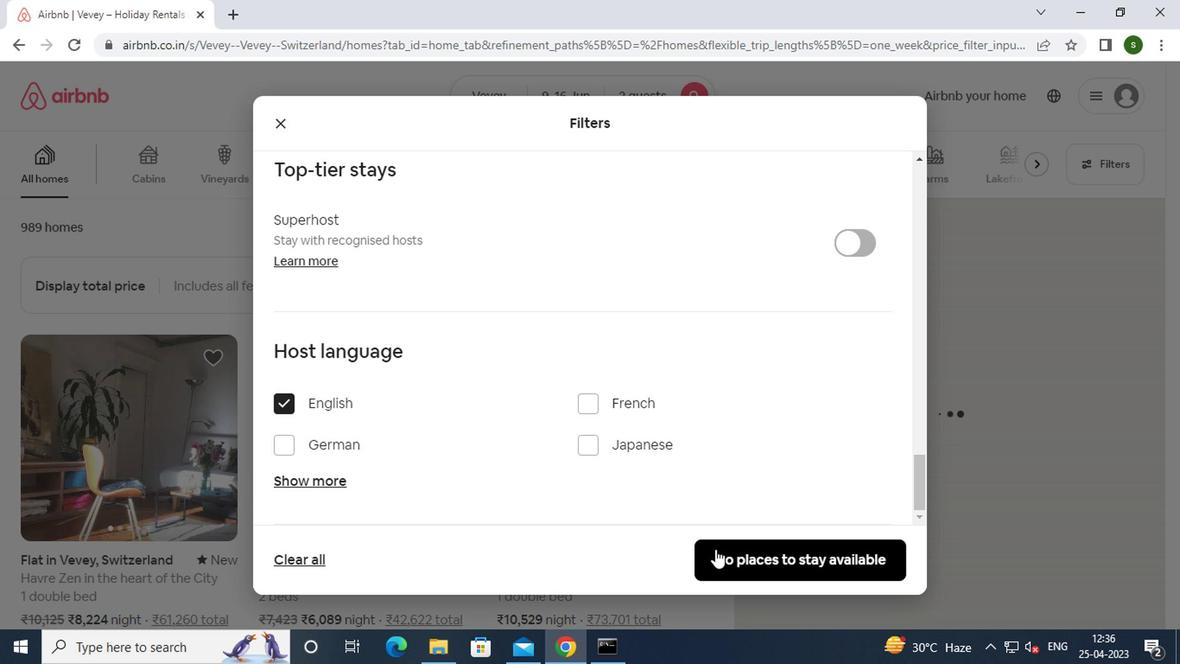 
Action: Mouse moved to (499, 308)
Screenshot: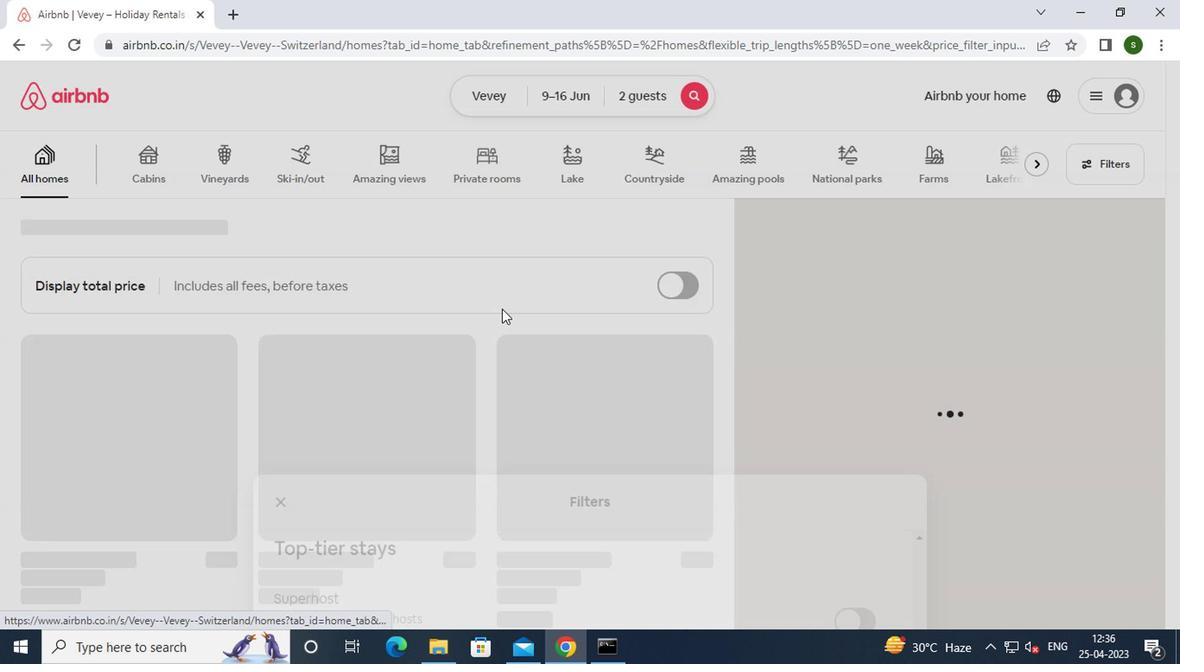 
